 Task: Find connections with filter location Hyvinge with filter topic #DigitalMarketingwith filter profile language German with filter current company Vodafone Idea Limited with filter school Institute of Management, Nirma University with filter industry Outpatient Care Centers with filter service category Real Estate Appraisal with filter keywords title Meeting Planner
Action: Mouse moved to (270, 220)
Screenshot: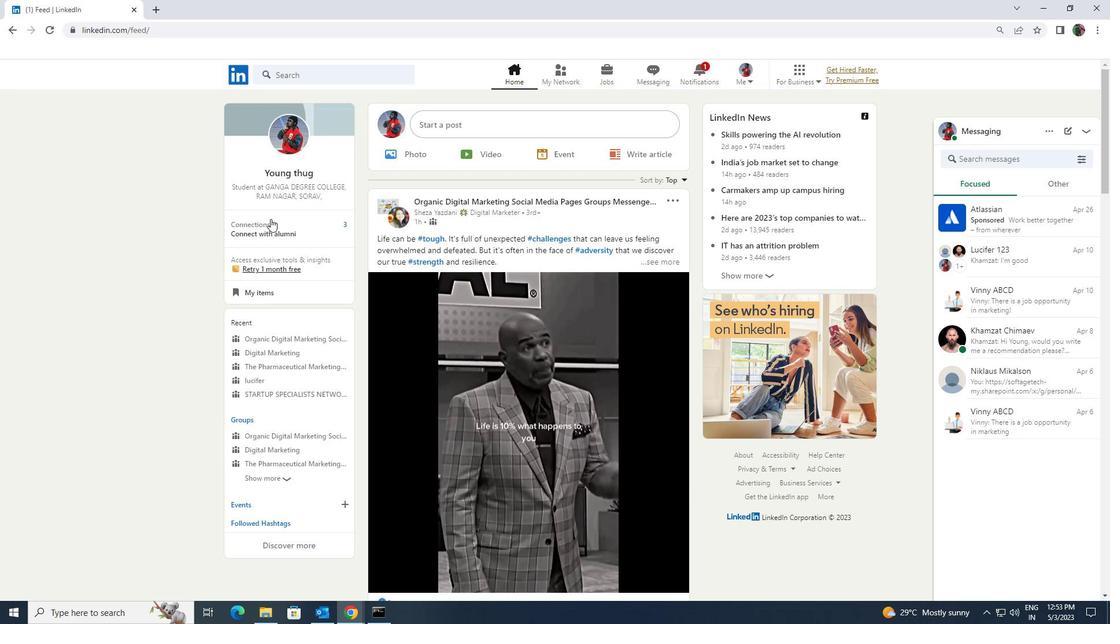 
Action: Mouse pressed left at (270, 220)
Screenshot: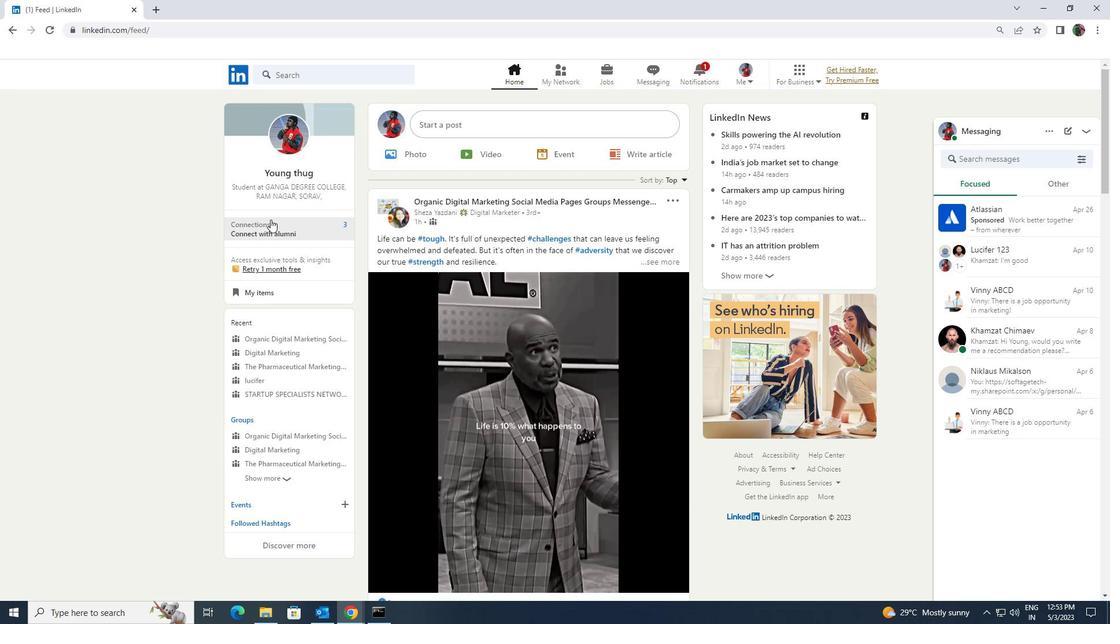 
Action: Mouse moved to (269, 139)
Screenshot: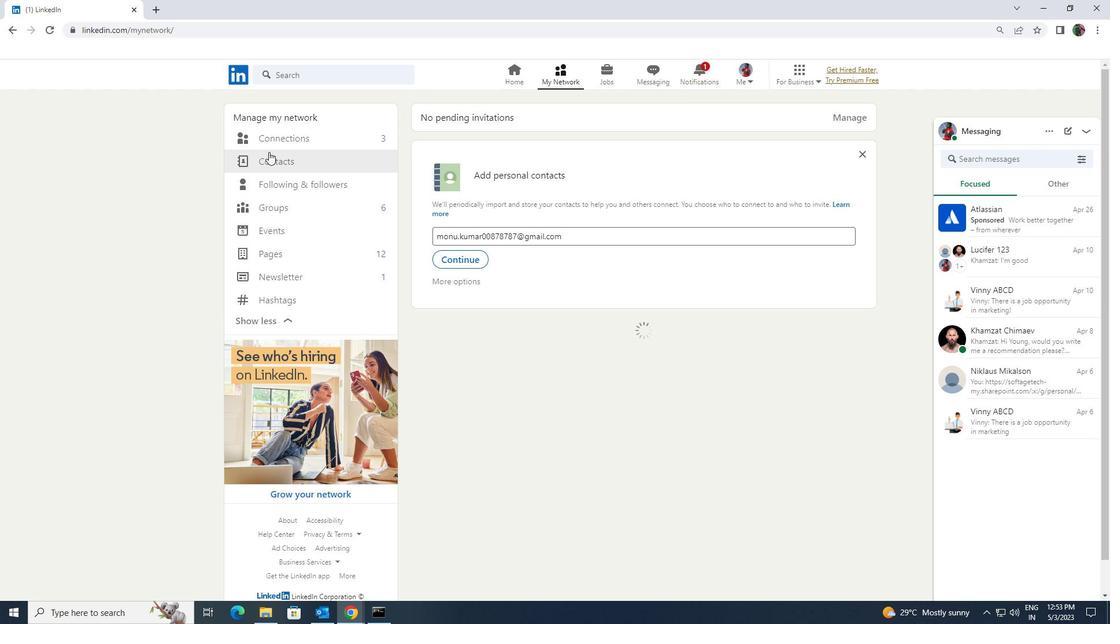 
Action: Mouse pressed left at (269, 139)
Screenshot: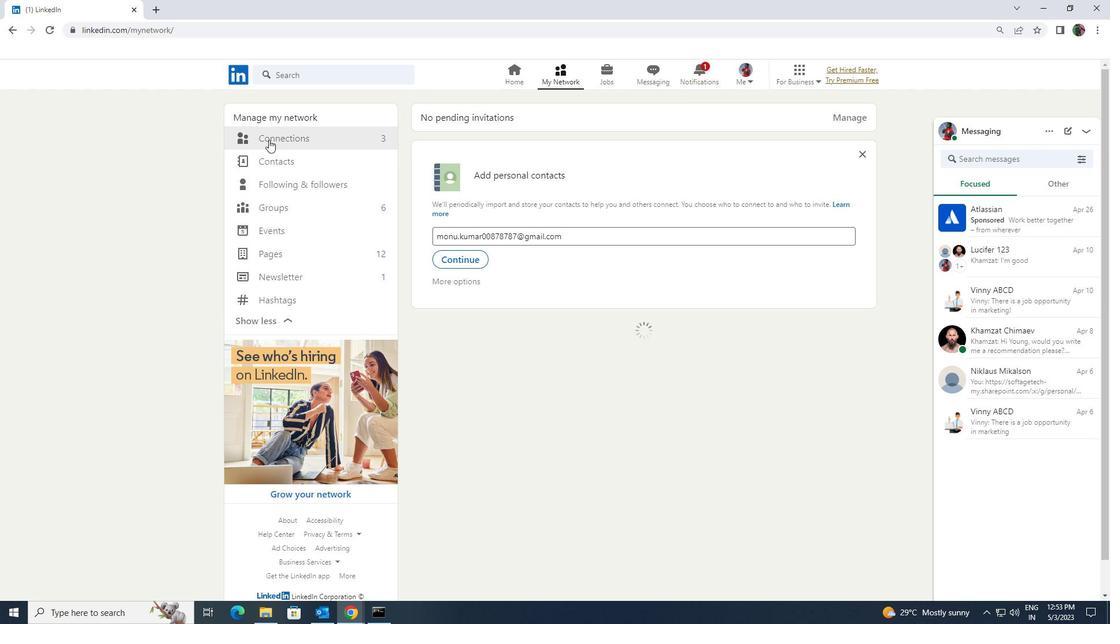 
Action: Mouse moved to (618, 139)
Screenshot: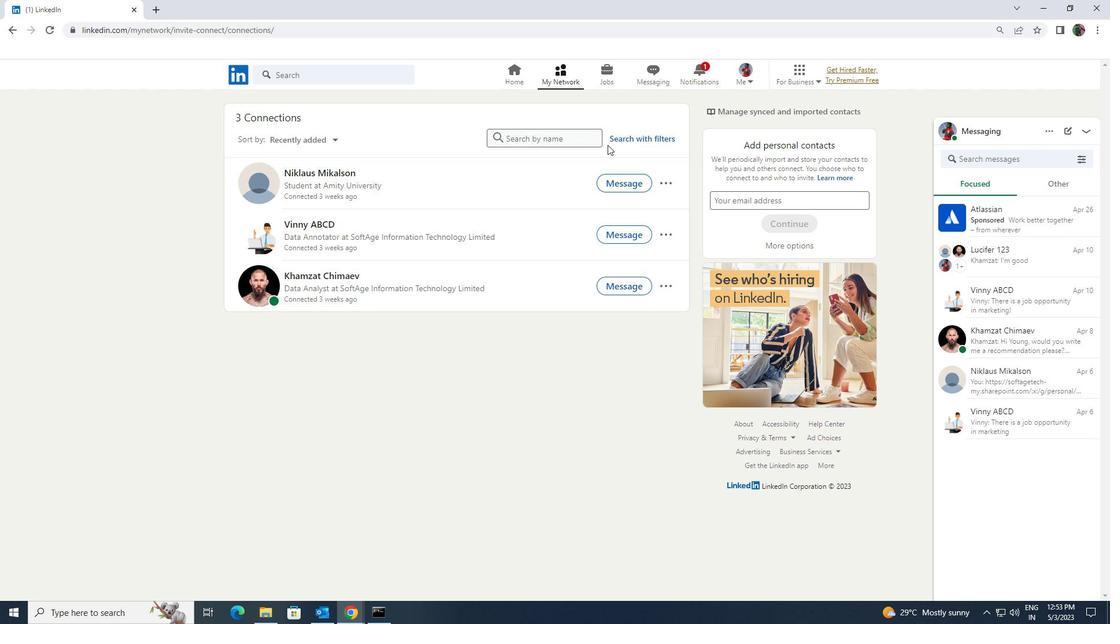 
Action: Mouse pressed left at (618, 139)
Screenshot: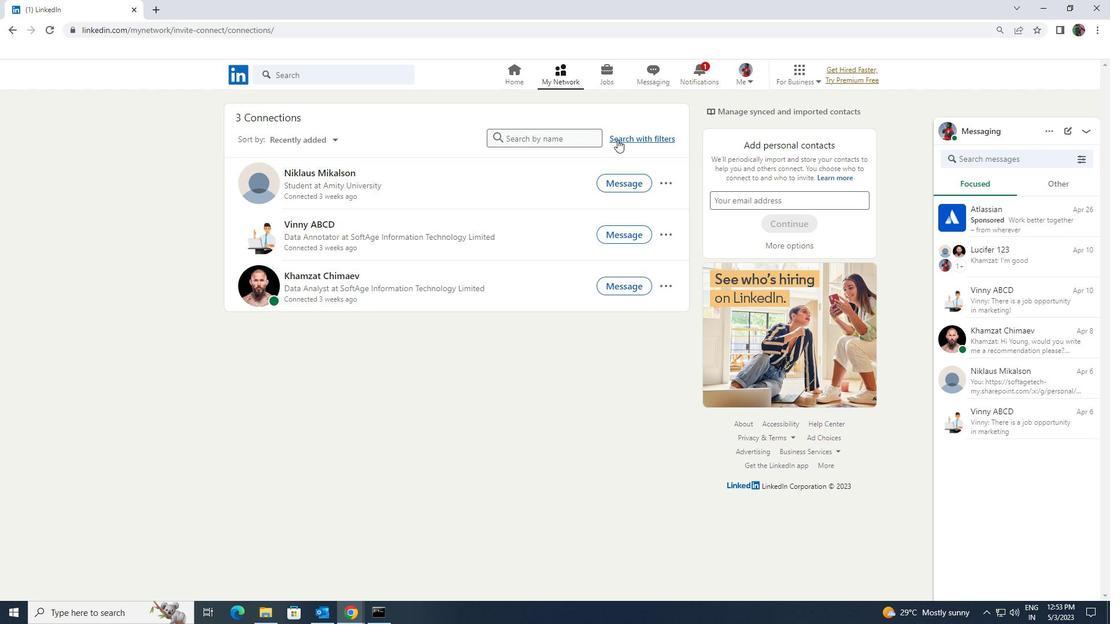 
Action: Mouse moved to (597, 108)
Screenshot: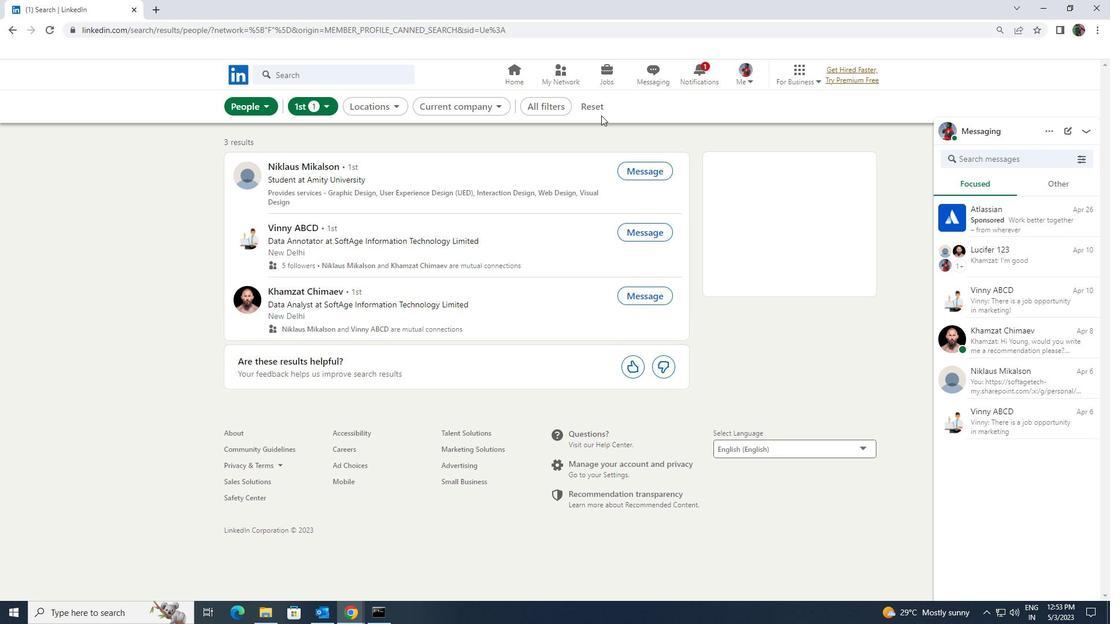 
Action: Mouse pressed left at (597, 108)
Screenshot: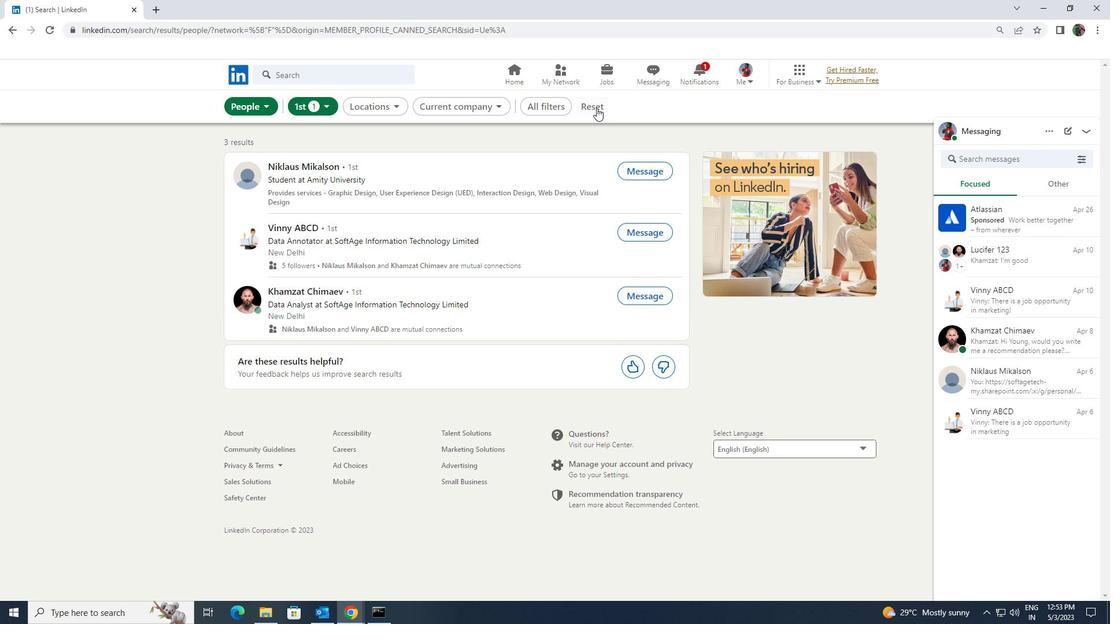 
Action: Mouse moved to (586, 108)
Screenshot: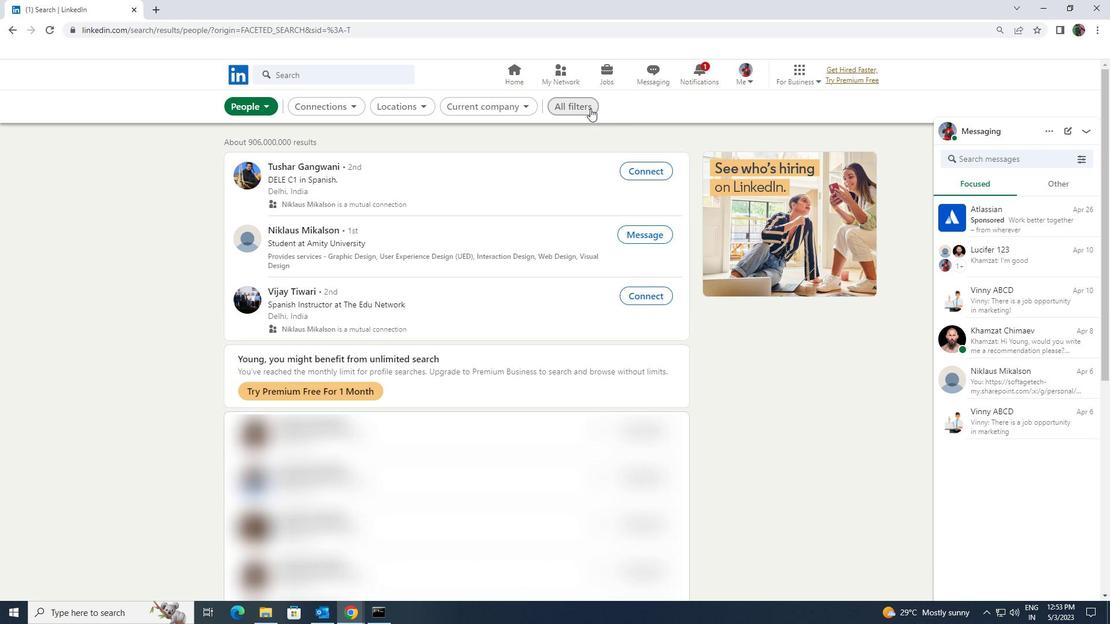 
Action: Mouse pressed left at (586, 108)
Screenshot: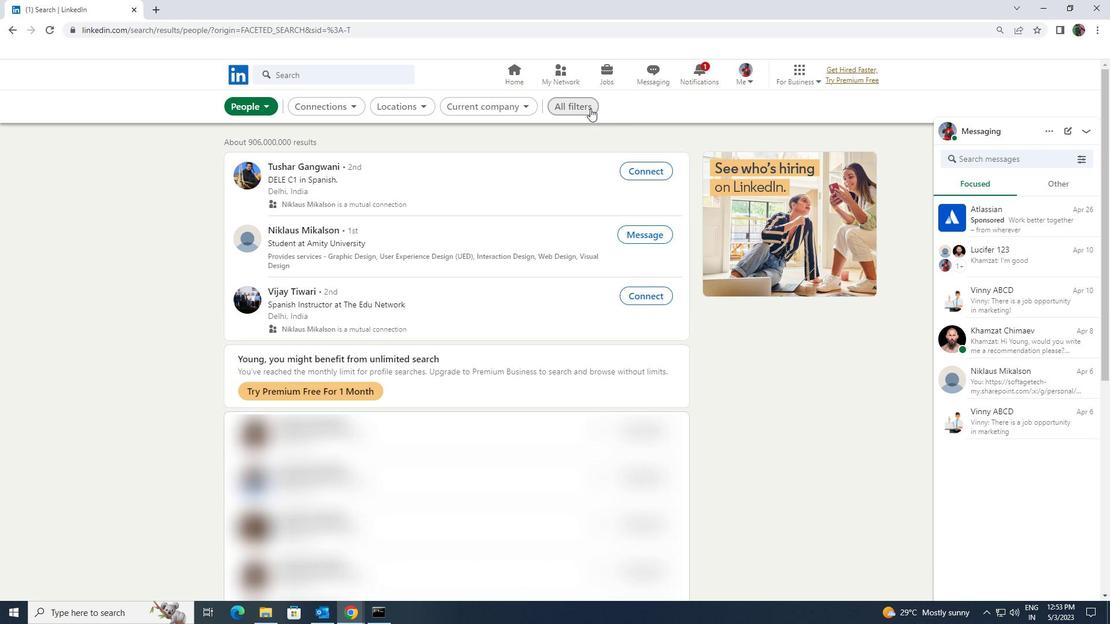 
Action: Mouse moved to (969, 448)
Screenshot: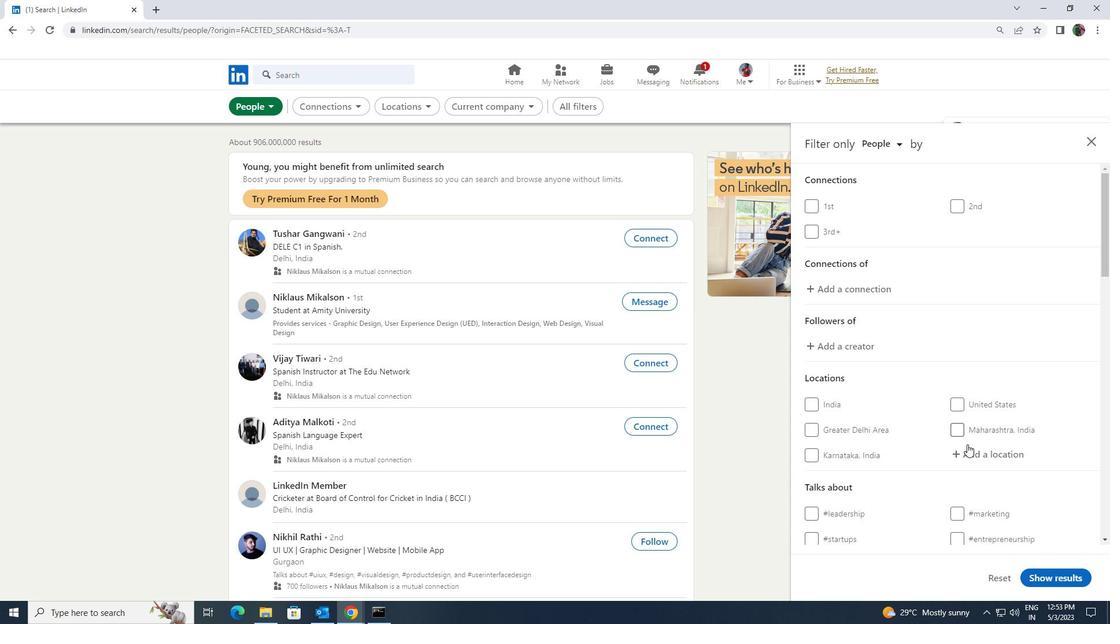 
Action: Mouse pressed left at (969, 448)
Screenshot: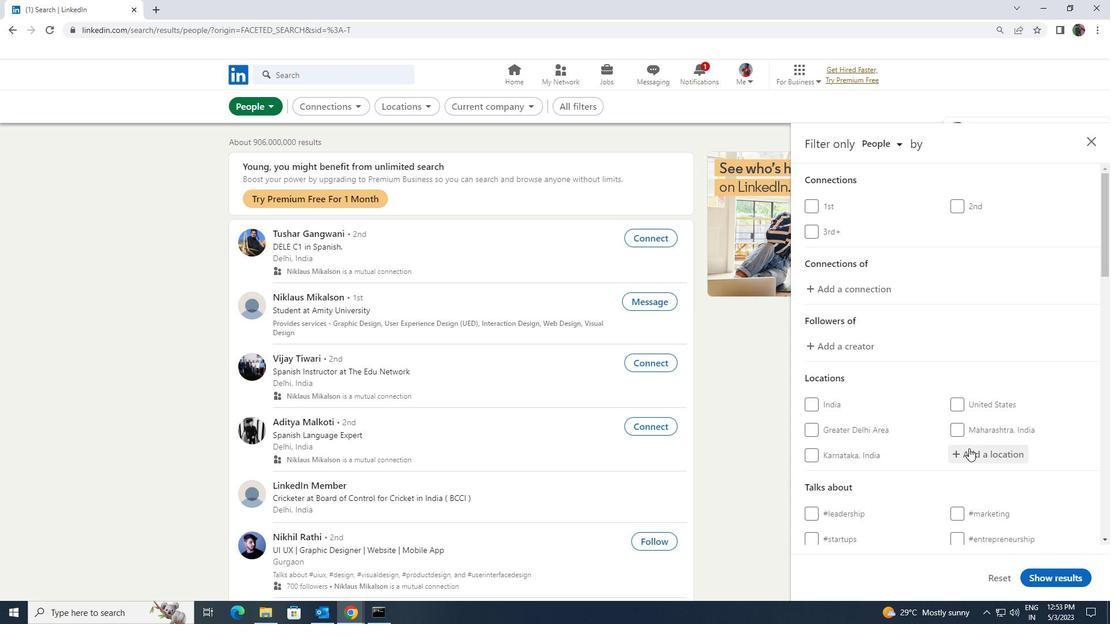 
Action: Key pressed <Key.shift>HYVIN
Screenshot: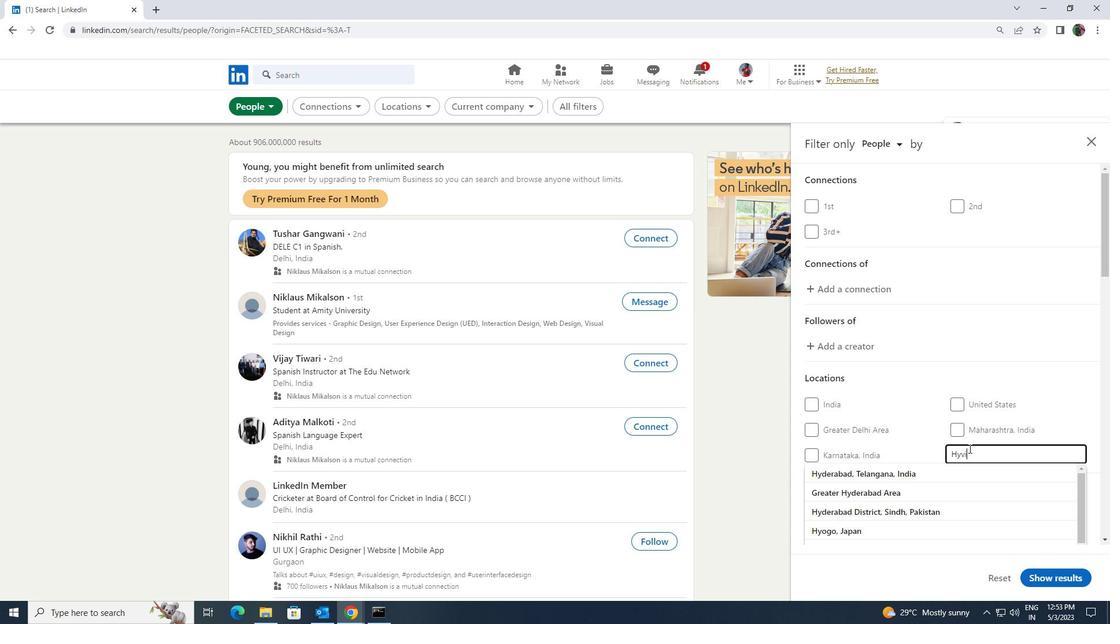 
Action: Mouse moved to (956, 451)
Screenshot: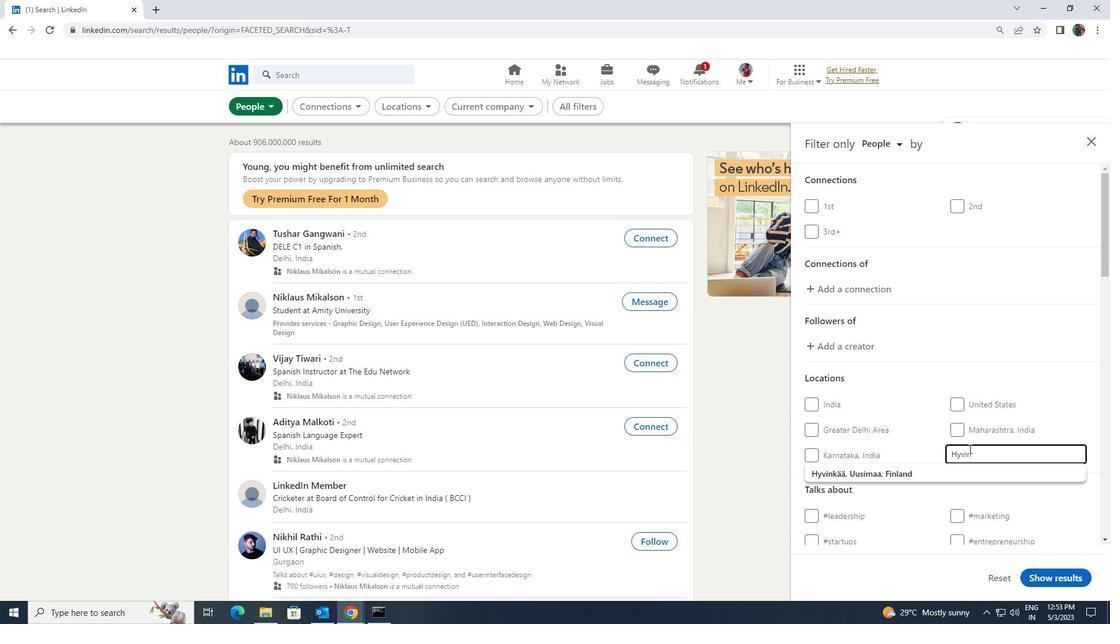 
Action: Key pressed G
Screenshot: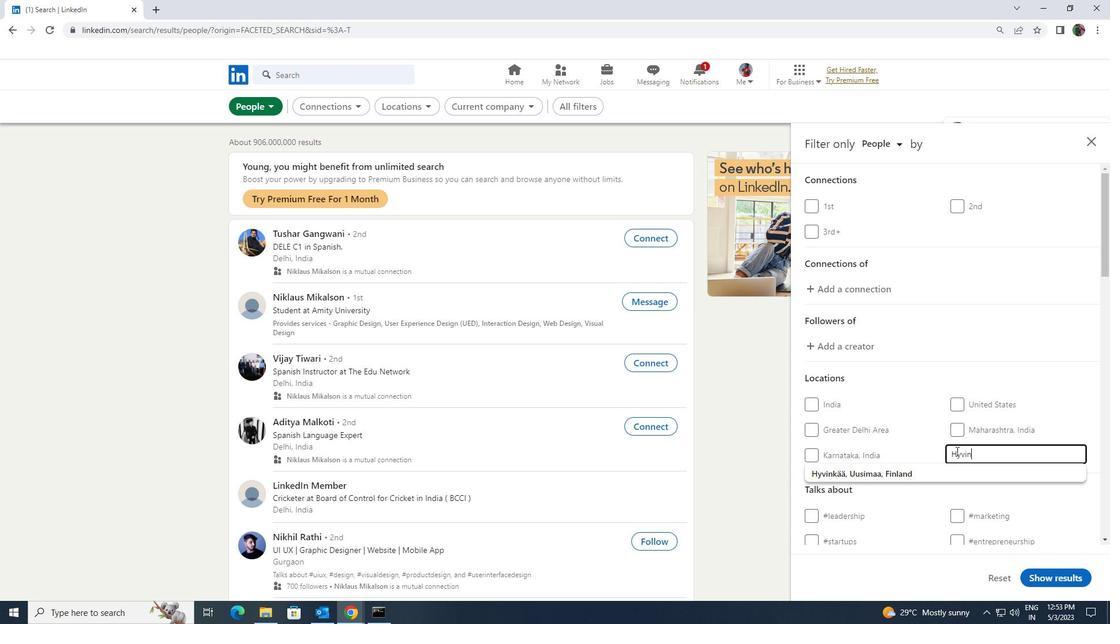 
Action: Mouse moved to (951, 465)
Screenshot: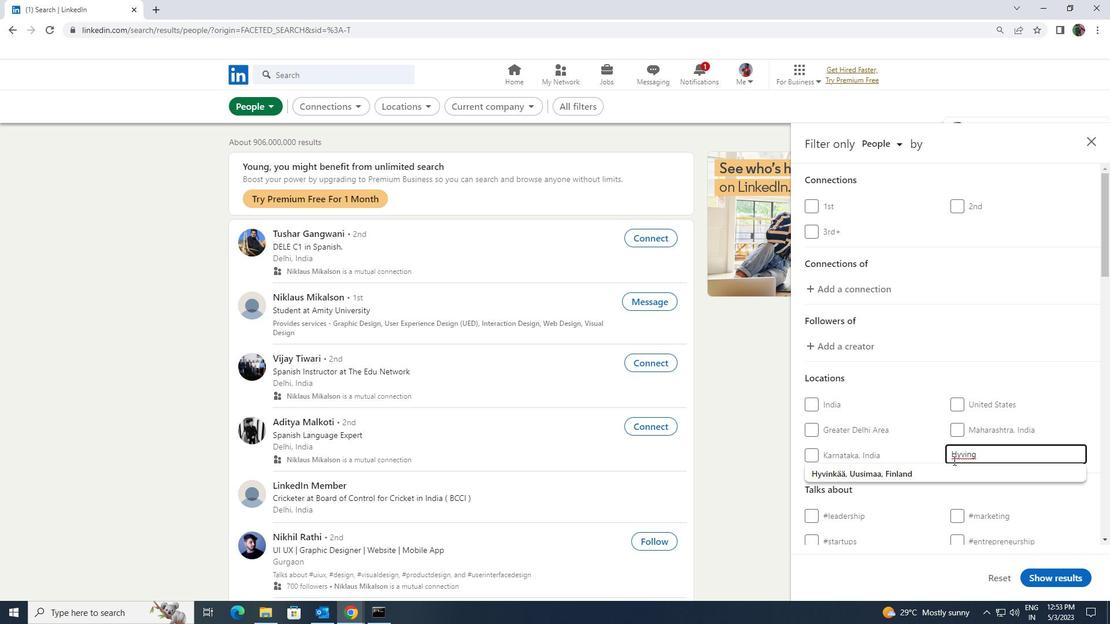 
Action: Mouse pressed left at (951, 465)
Screenshot: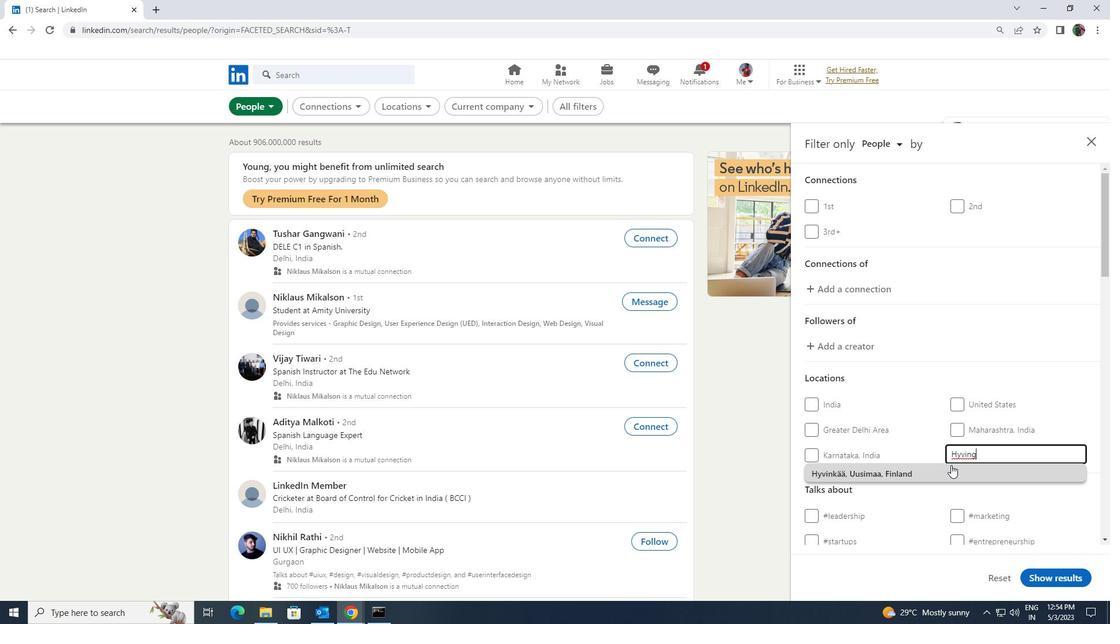 
Action: Mouse scrolled (951, 465) with delta (0, 0)
Screenshot: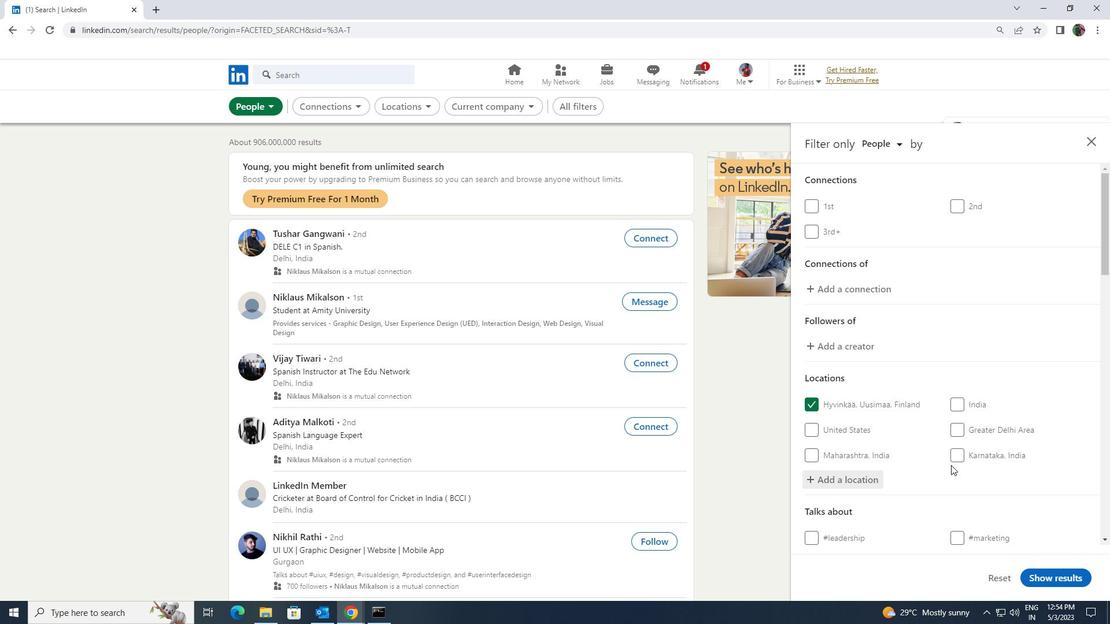 
Action: Mouse moved to (951, 465)
Screenshot: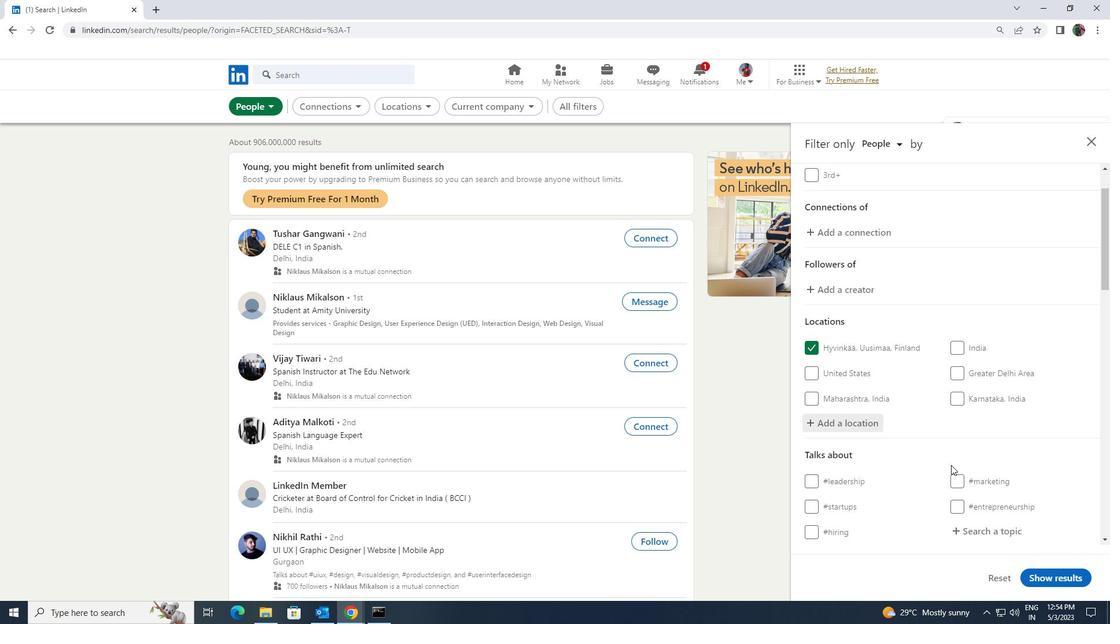
Action: Mouse scrolled (951, 465) with delta (0, 0)
Screenshot: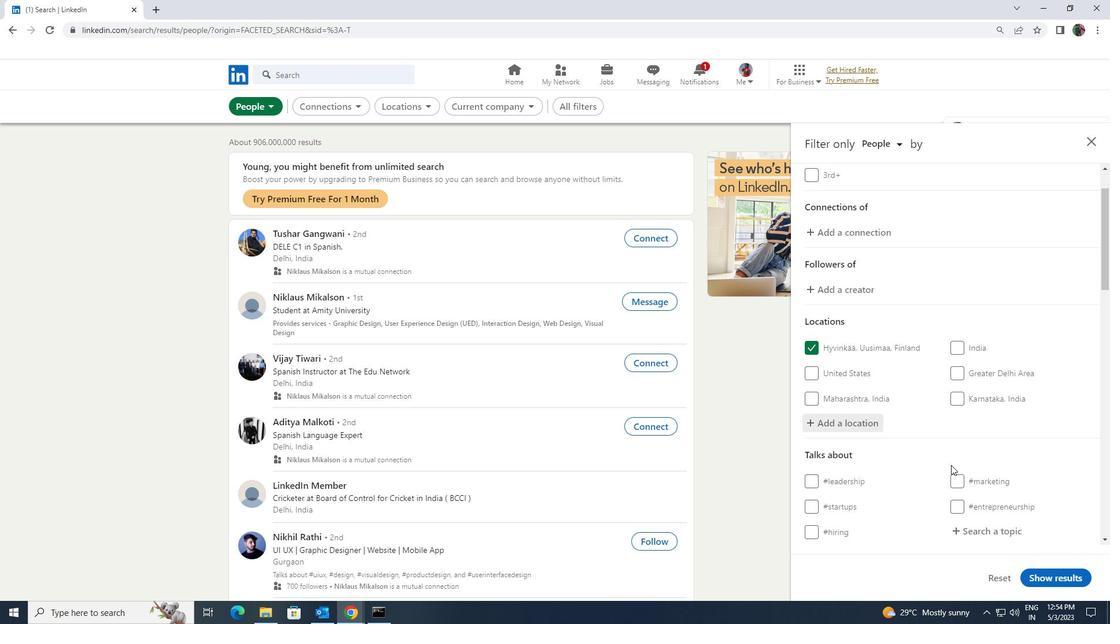 
Action: Mouse moved to (950, 466)
Screenshot: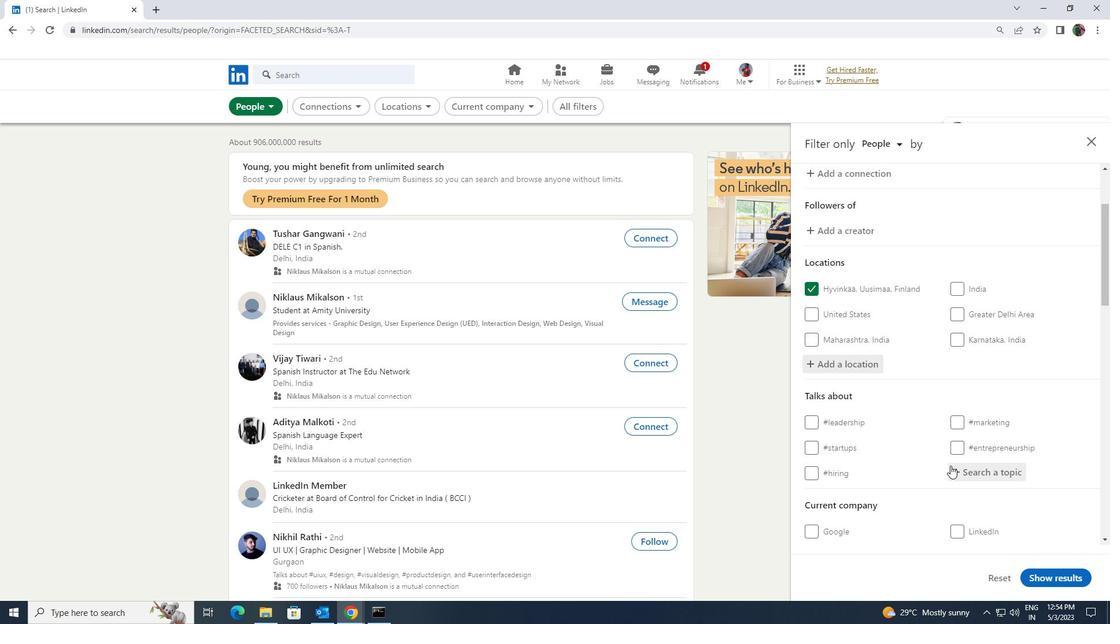 
Action: Mouse pressed left at (950, 466)
Screenshot: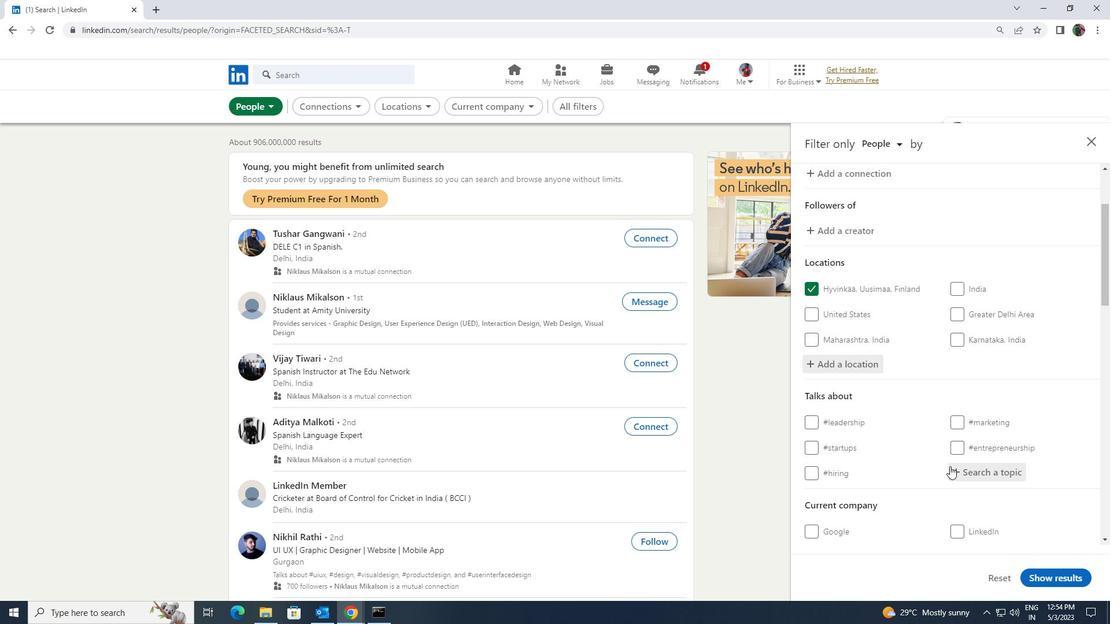 
Action: Key pressed <Key.shift><Key.shift><Key.shift>DIGITAL<Key.space><Key.backspace>MARK
Screenshot: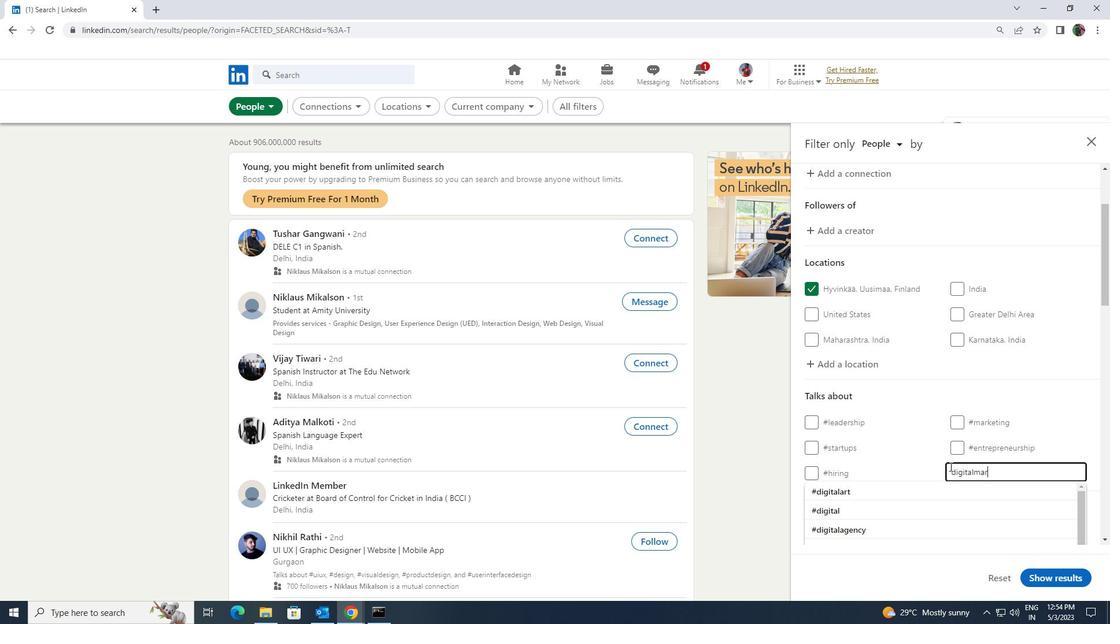 
Action: Mouse moved to (938, 496)
Screenshot: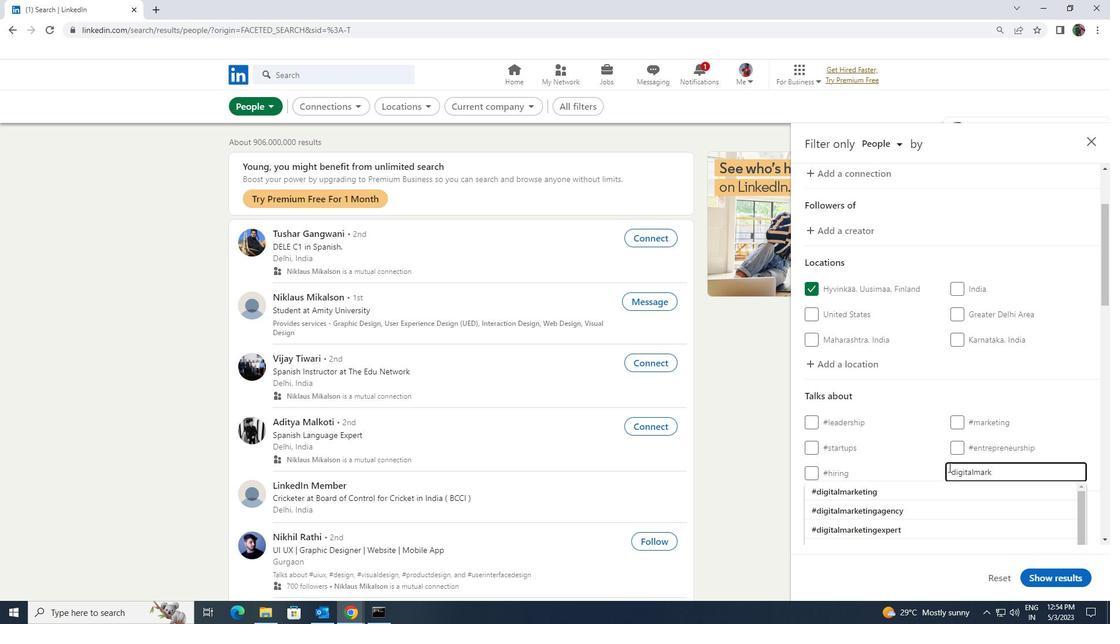 
Action: Mouse pressed left at (938, 496)
Screenshot: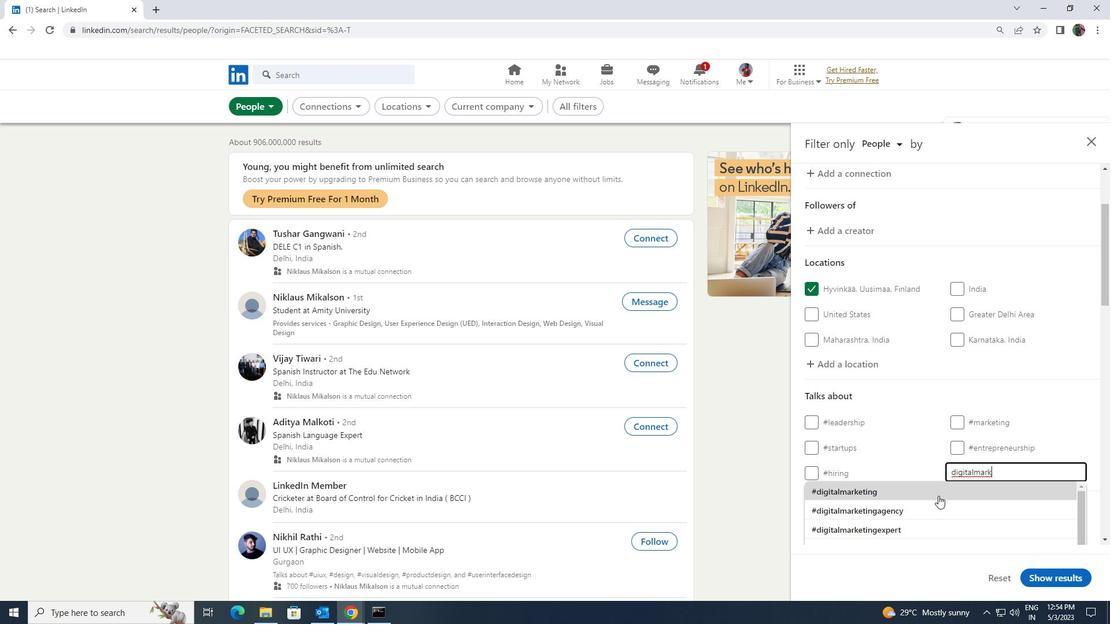 
Action: Mouse scrolled (938, 495) with delta (0, 0)
Screenshot: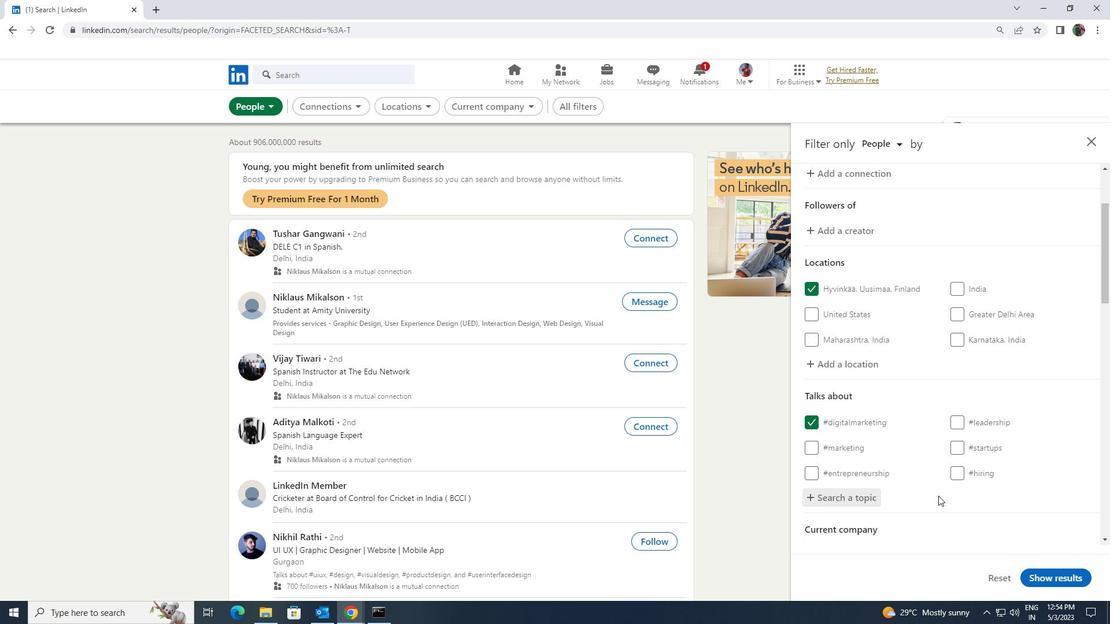 
Action: Mouse scrolled (938, 495) with delta (0, 0)
Screenshot: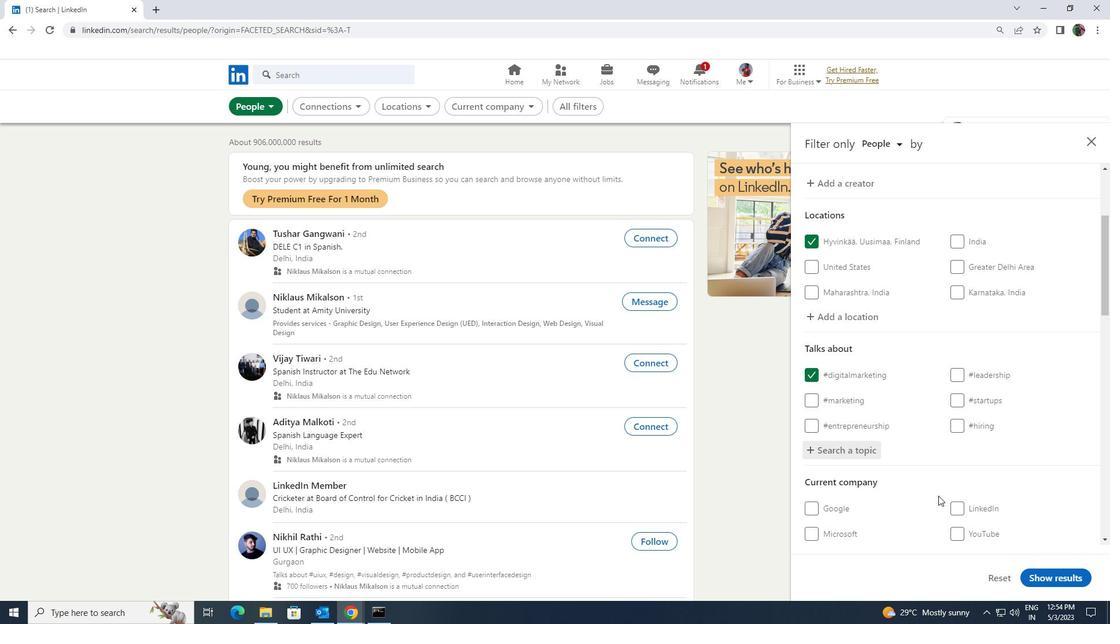 
Action: Mouse scrolled (938, 495) with delta (0, 0)
Screenshot: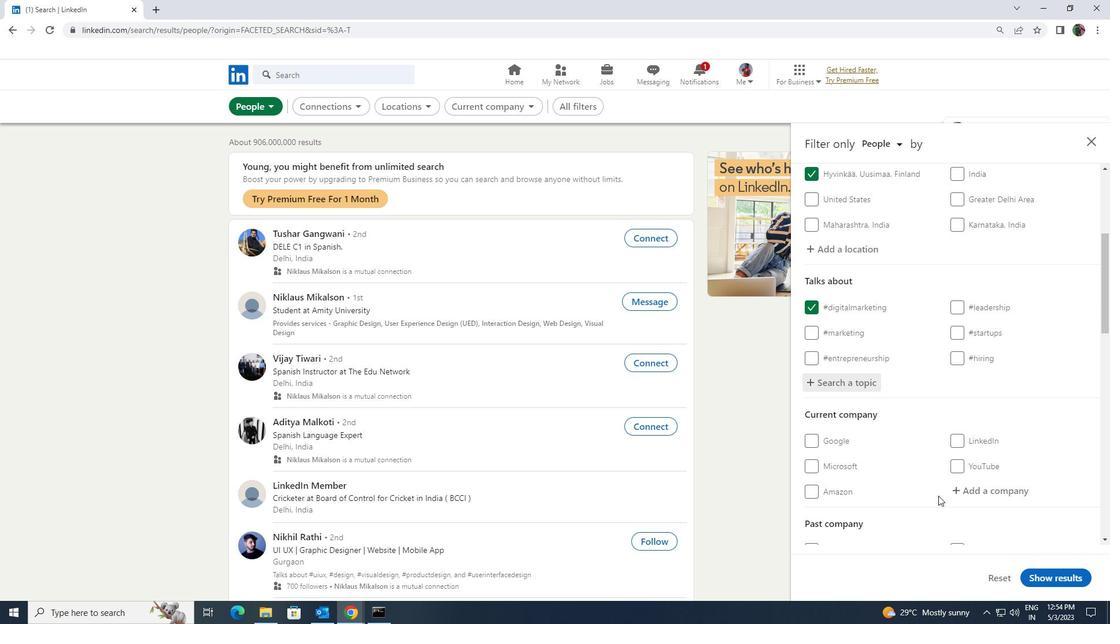 
Action: Mouse scrolled (938, 495) with delta (0, 0)
Screenshot: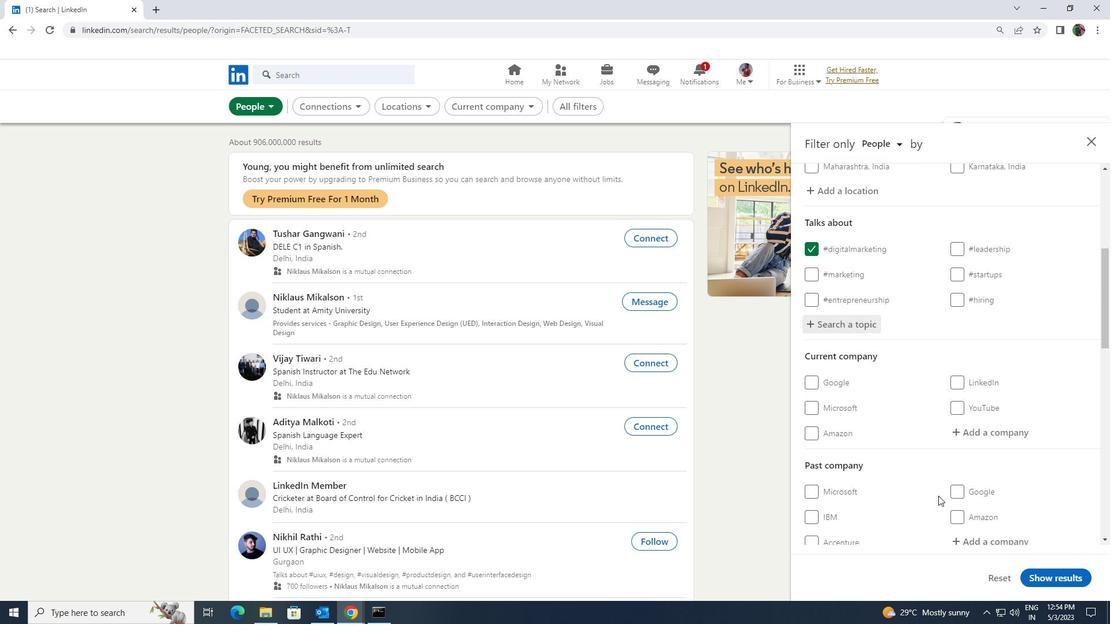 
Action: Mouse scrolled (938, 495) with delta (0, 0)
Screenshot: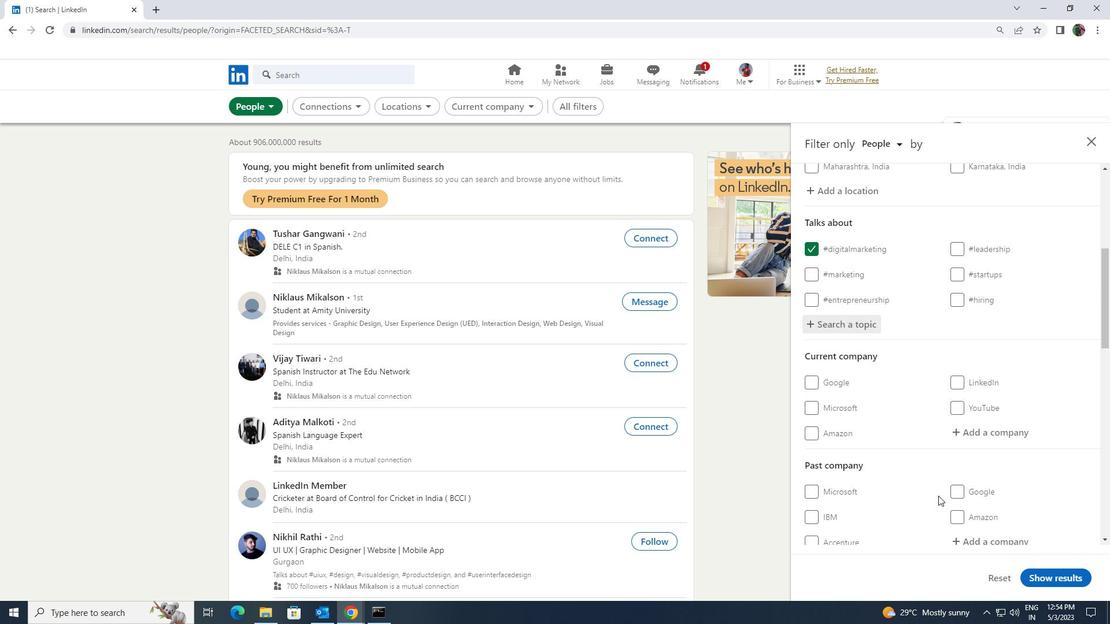 
Action: Mouse scrolled (938, 495) with delta (0, 0)
Screenshot: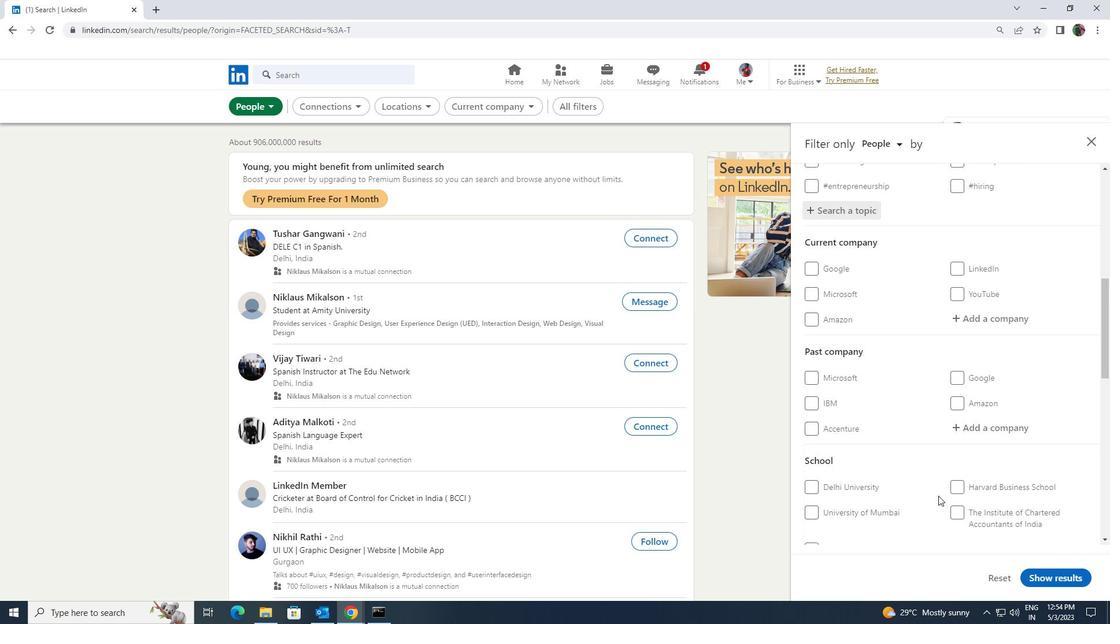 
Action: Mouse scrolled (938, 495) with delta (0, 0)
Screenshot: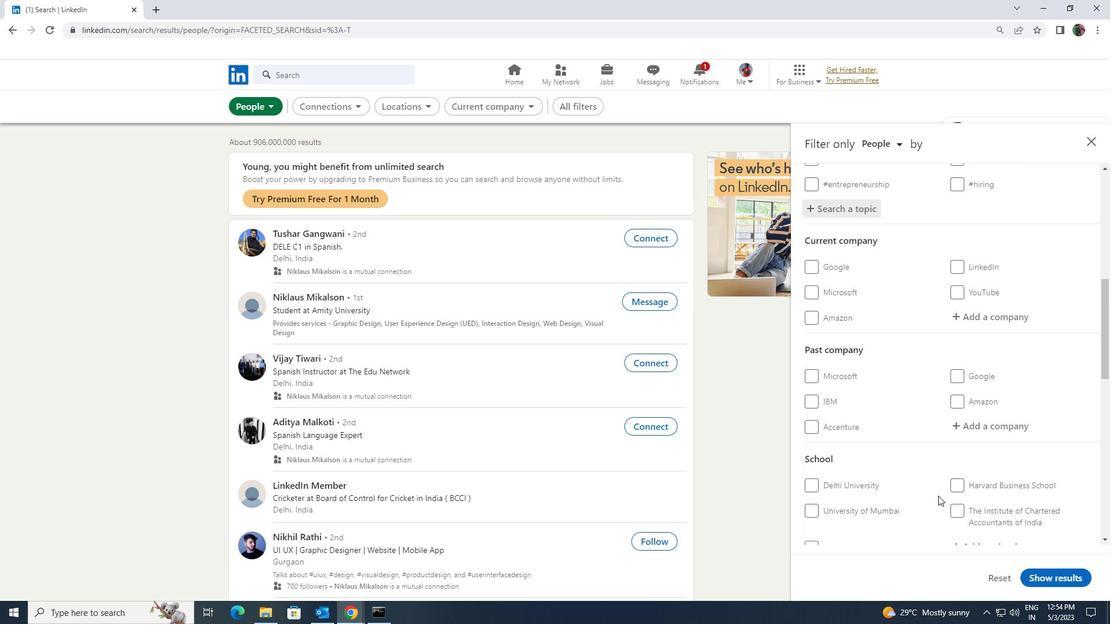 
Action: Mouse scrolled (938, 495) with delta (0, 0)
Screenshot: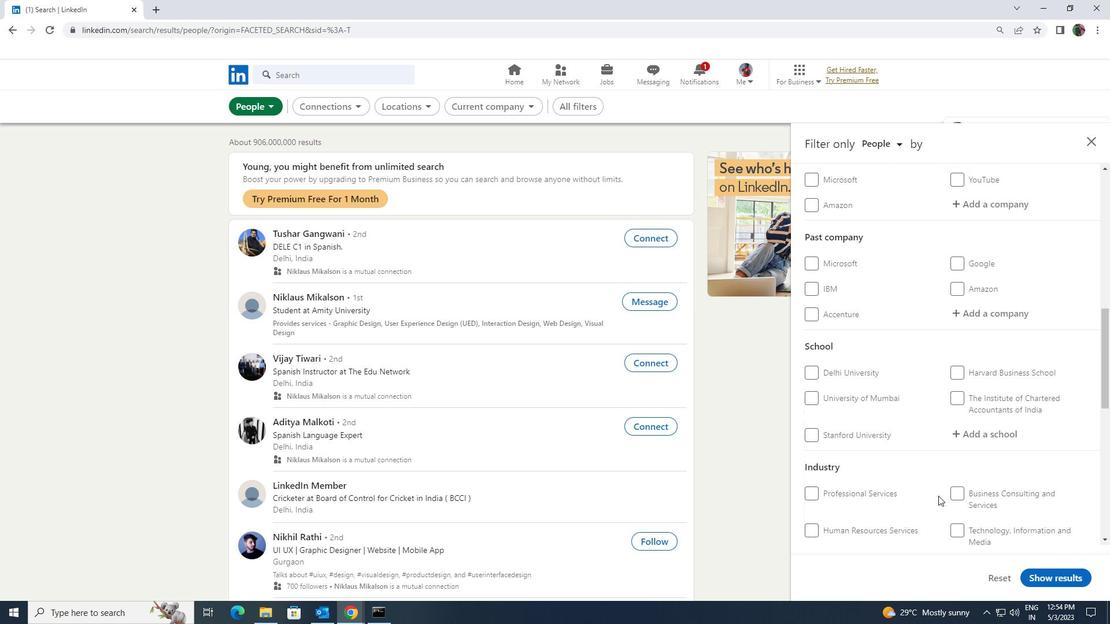 
Action: Mouse scrolled (938, 495) with delta (0, 0)
Screenshot: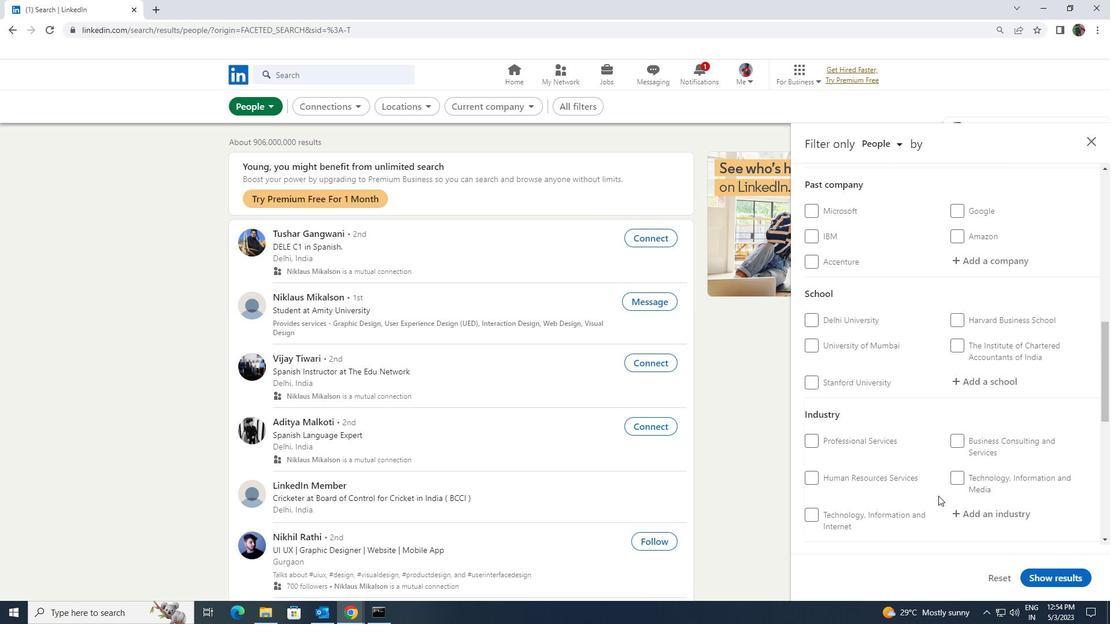 
Action: Mouse scrolled (938, 495) with delta (0, 0)
Screenshot: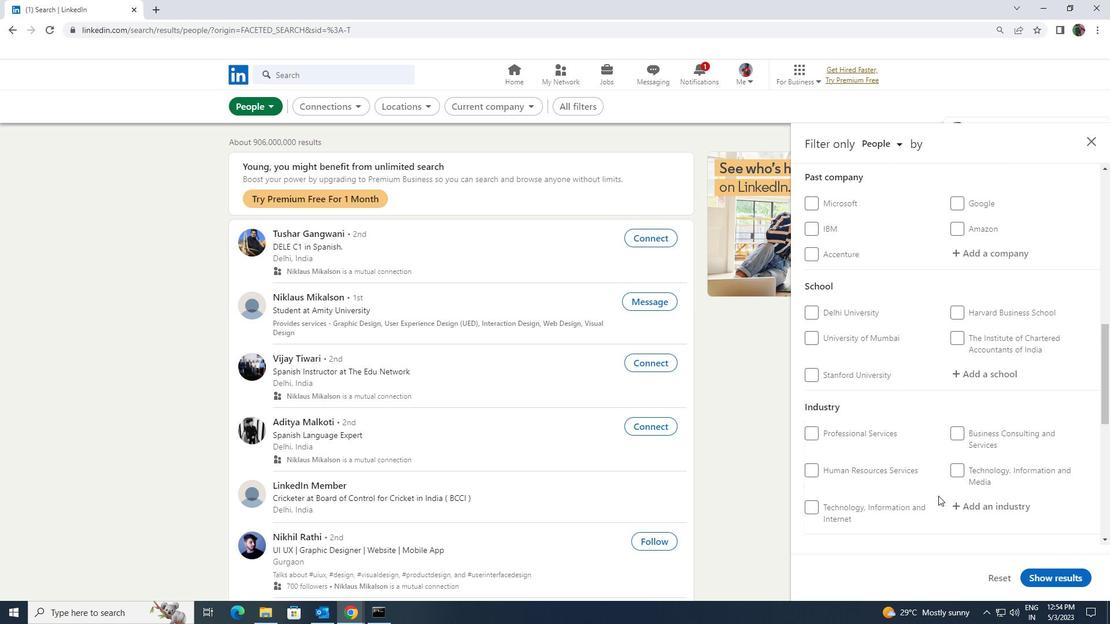 
Action: Mouse scrolled (938, 495) with delta (0, 0)
Screenshot: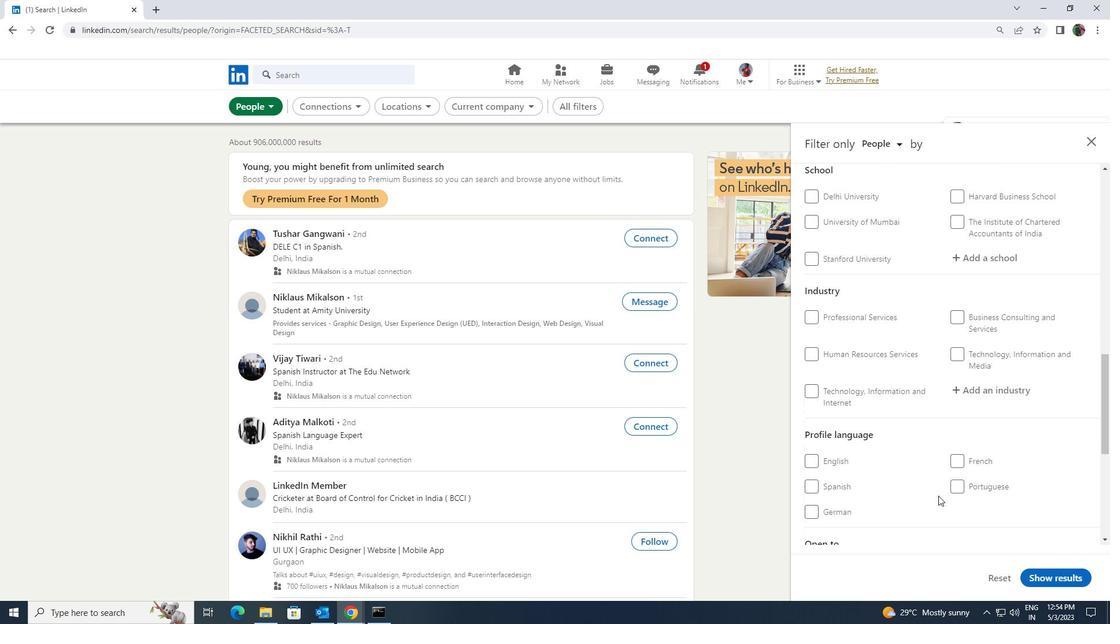 
Action: Mouse moved to (812, 446)
Screenshot: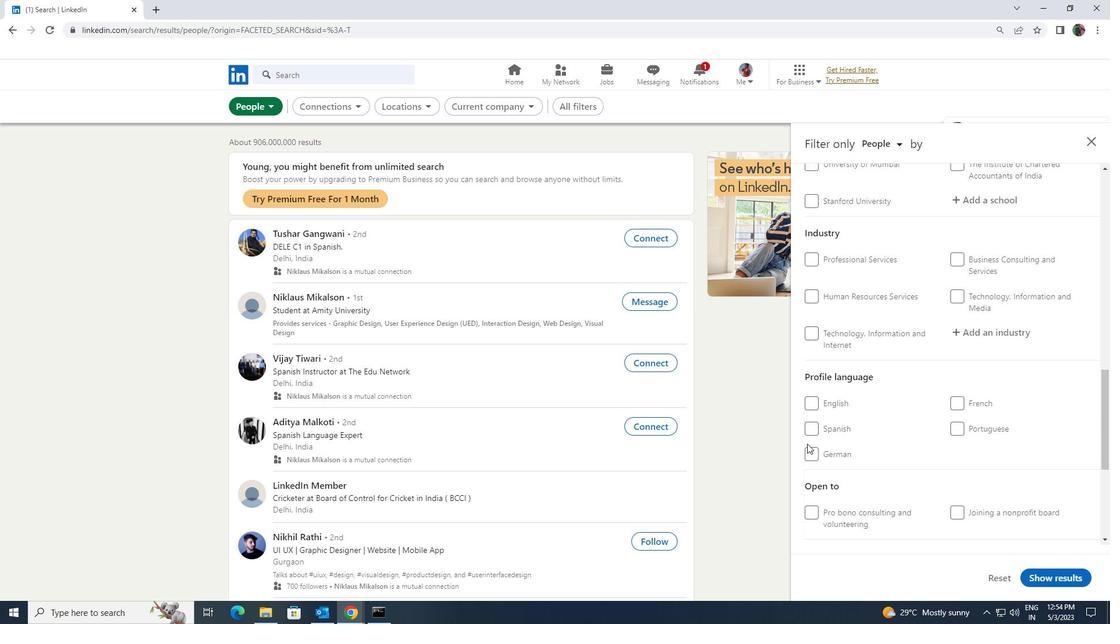
Action: Mouse pressed left at (812, 446)
Screenshot: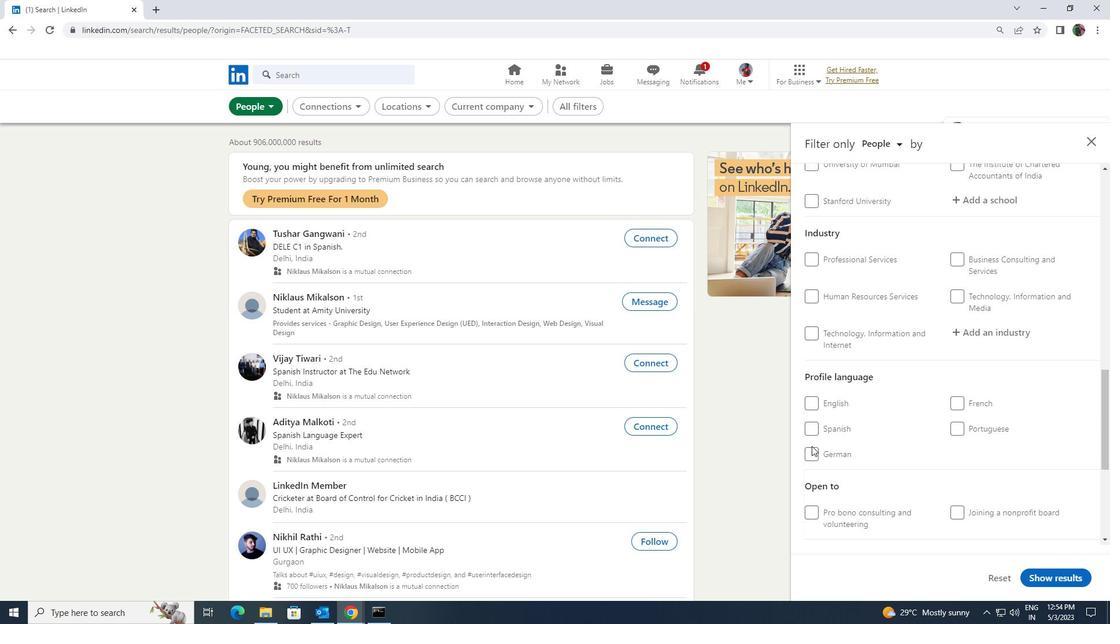 
Action: Mouse moved to (815, 454)
Screenshot: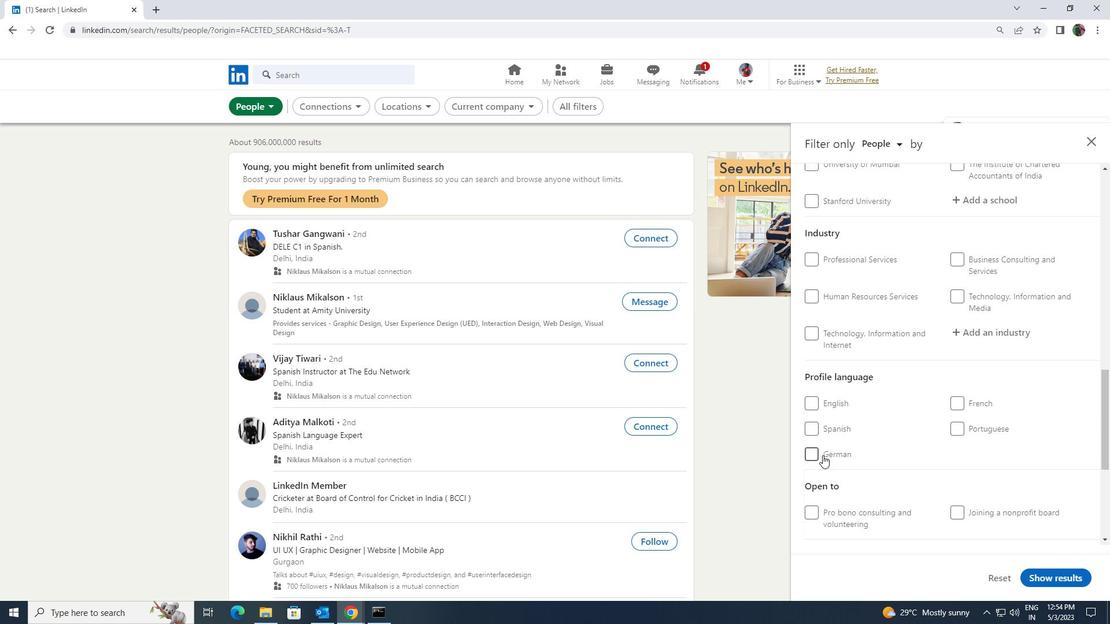 
Action: Mouse pressed left at (815, 454)
Screenshot: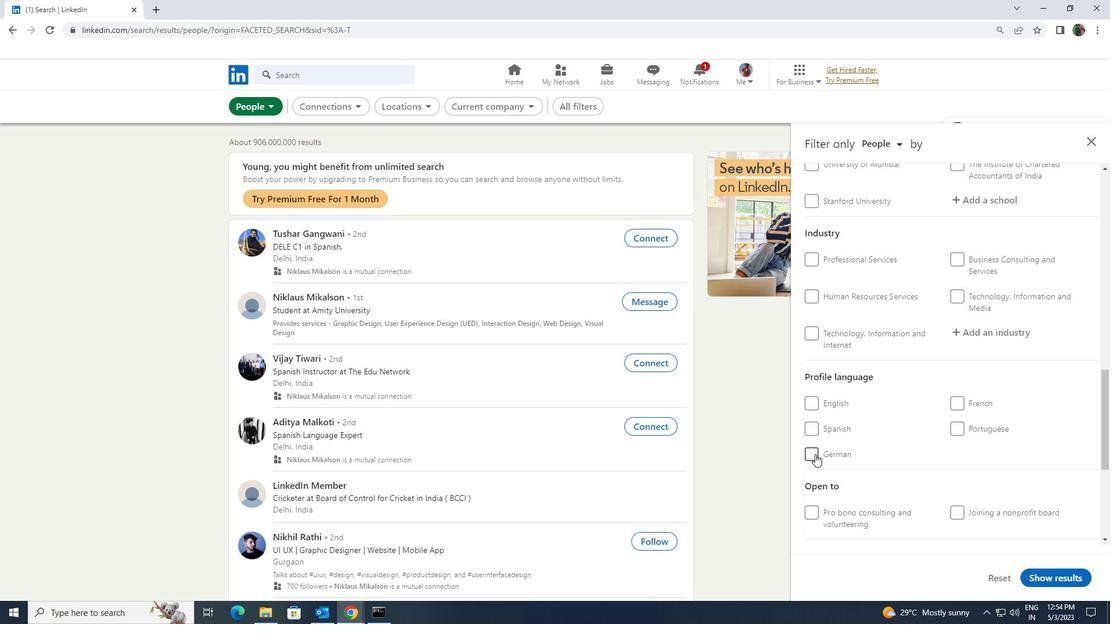 
Action: Mouse moved to (870, 454)
Screenshot: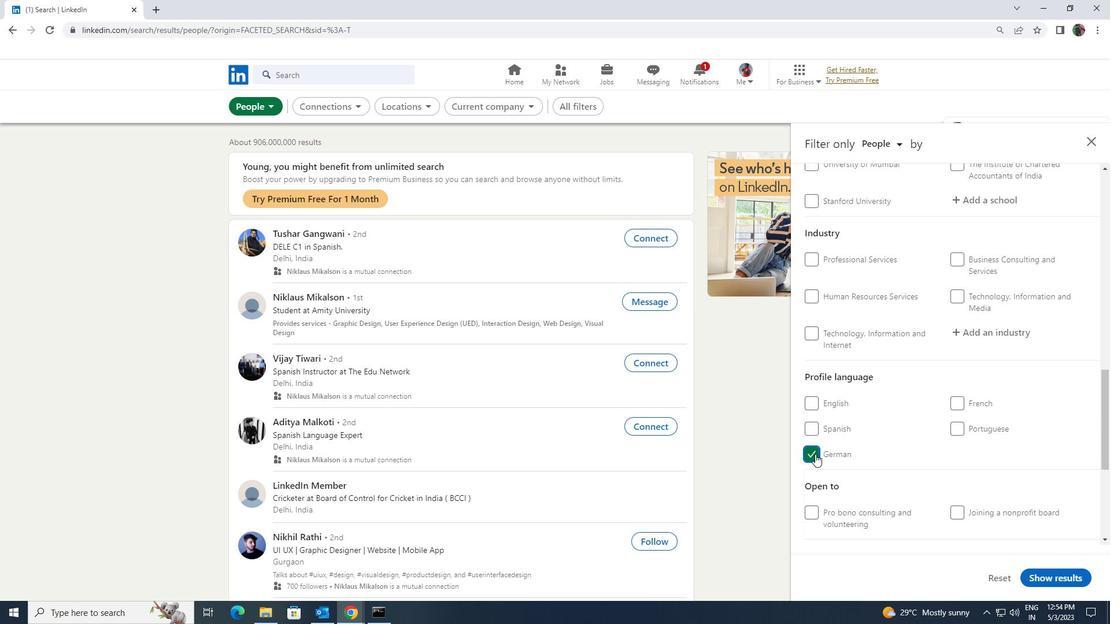 
Action: Mouse scrolled (870, 455) with delta (0, 0)
Screenshot: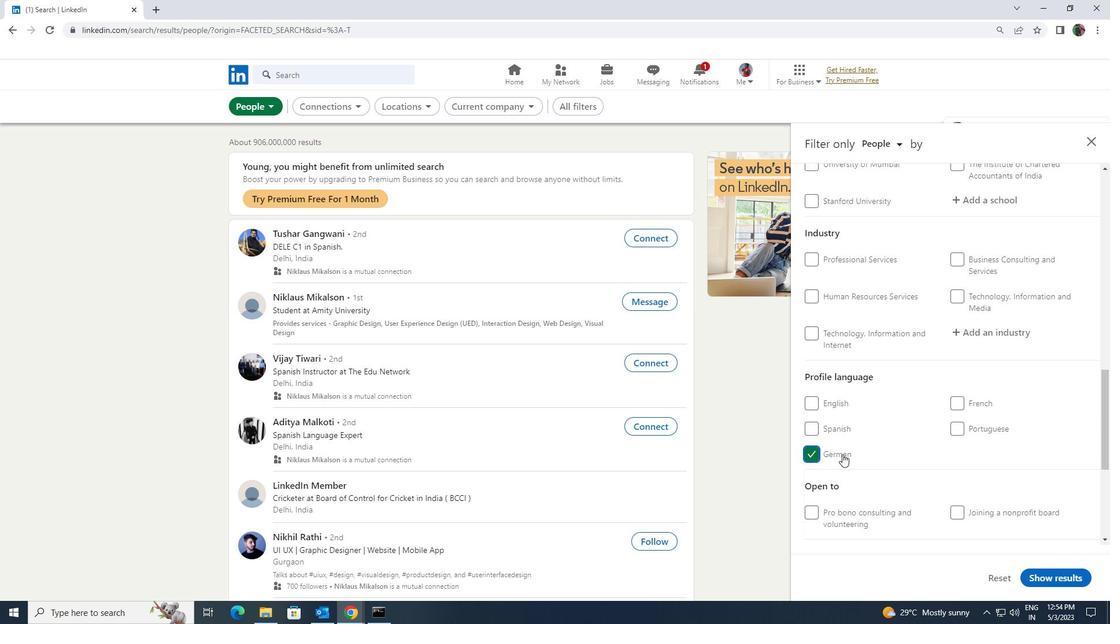 
Action: Mouse scrolled (870, 455) with delta (0, 0)
Screenshot: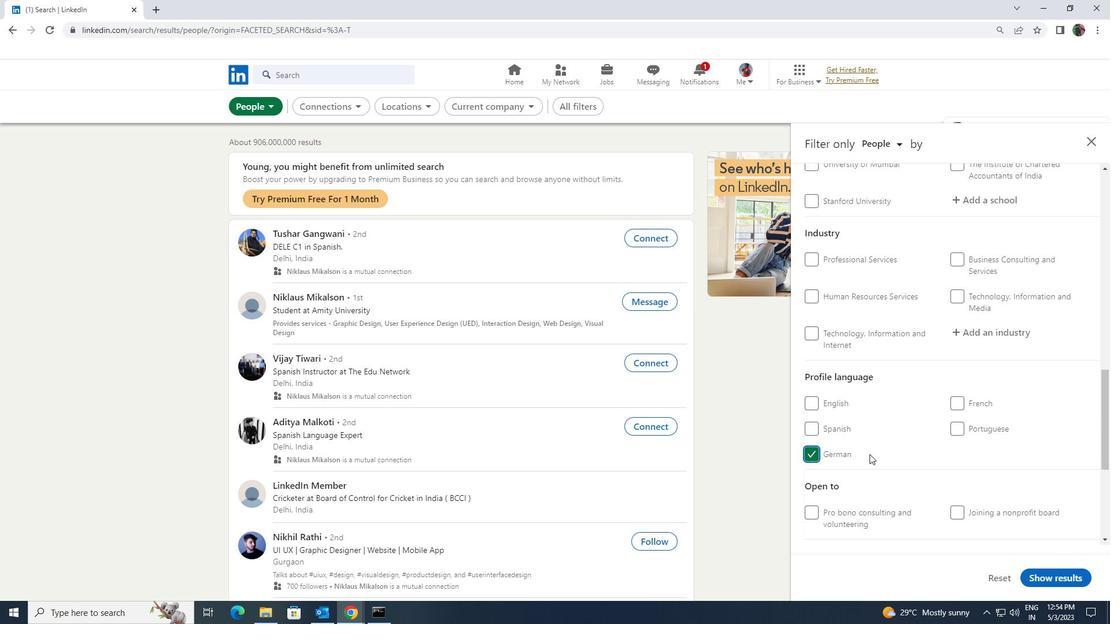 
Action: Mouse moved to (870, 454)
Screenshot: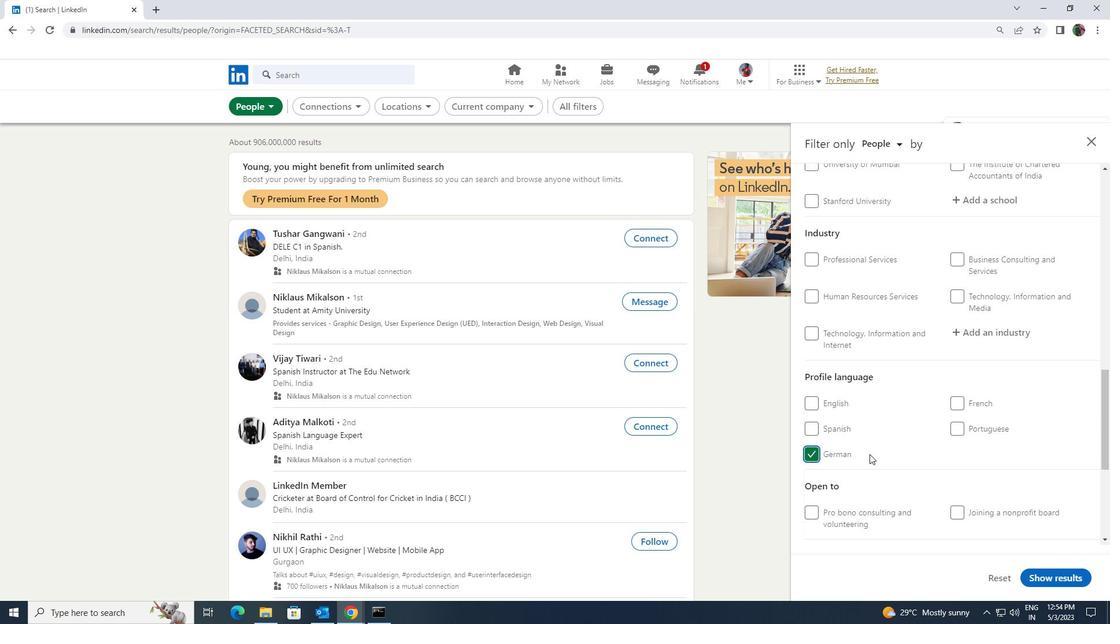 
Action: Mouse scrolled (870, 455) with delta (0, 0)
Screenshot: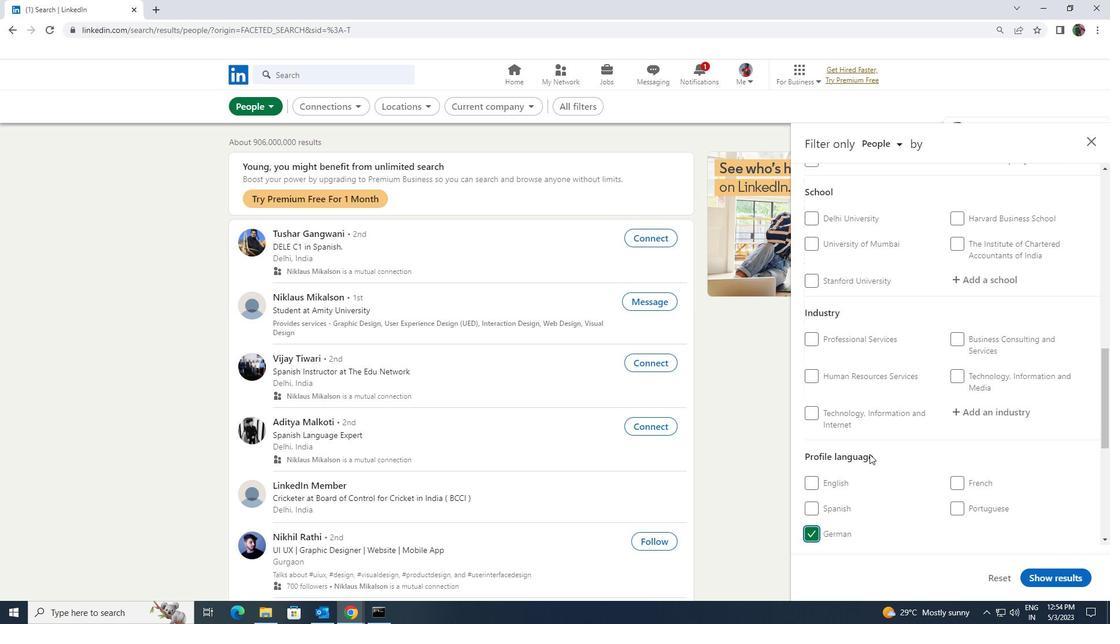 
Action: Mouse scrolled (870, 455) with delta (0, 0)
Screenshot: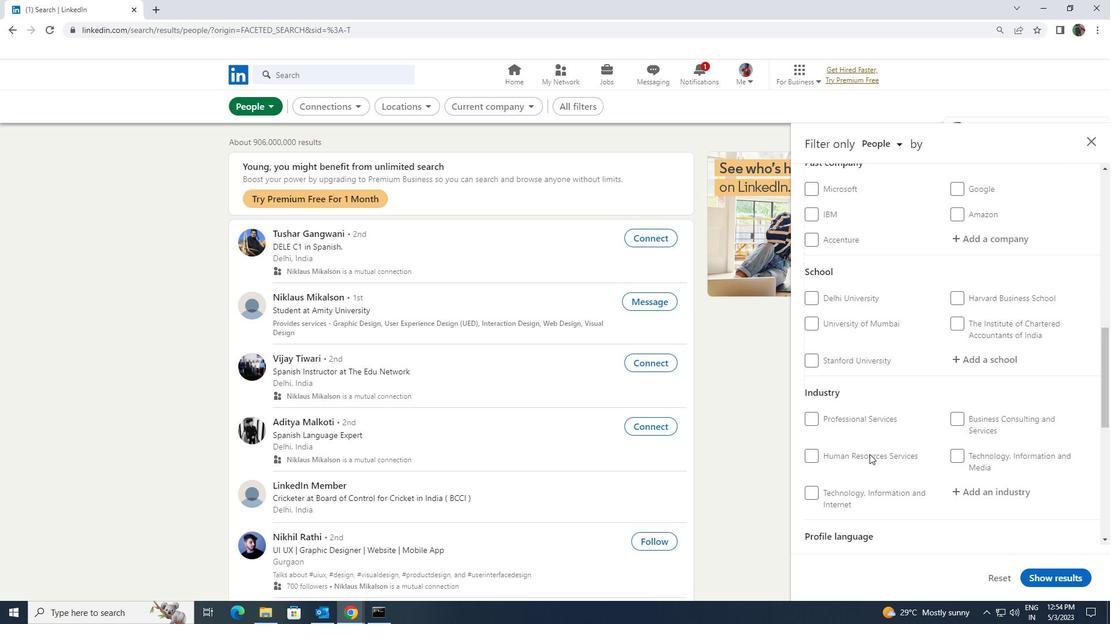 
Action: Mouse scrolled (870, 455) with delta (0, 0)
Screenshot: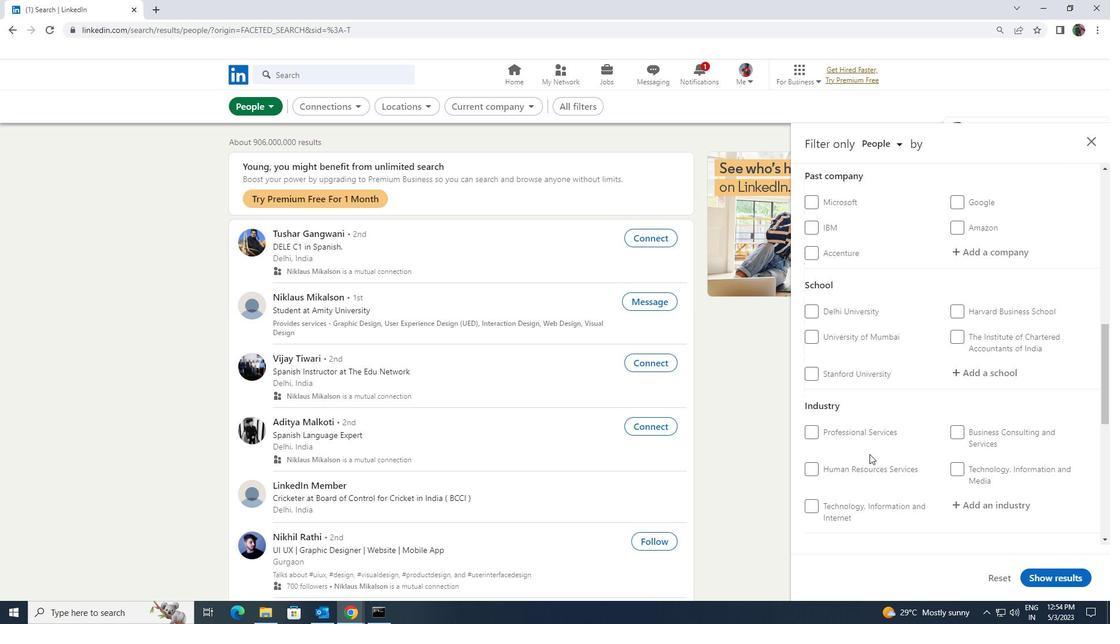
Action: Mouse scrolled (870, 455) with delta (0, 0)
Screenshot: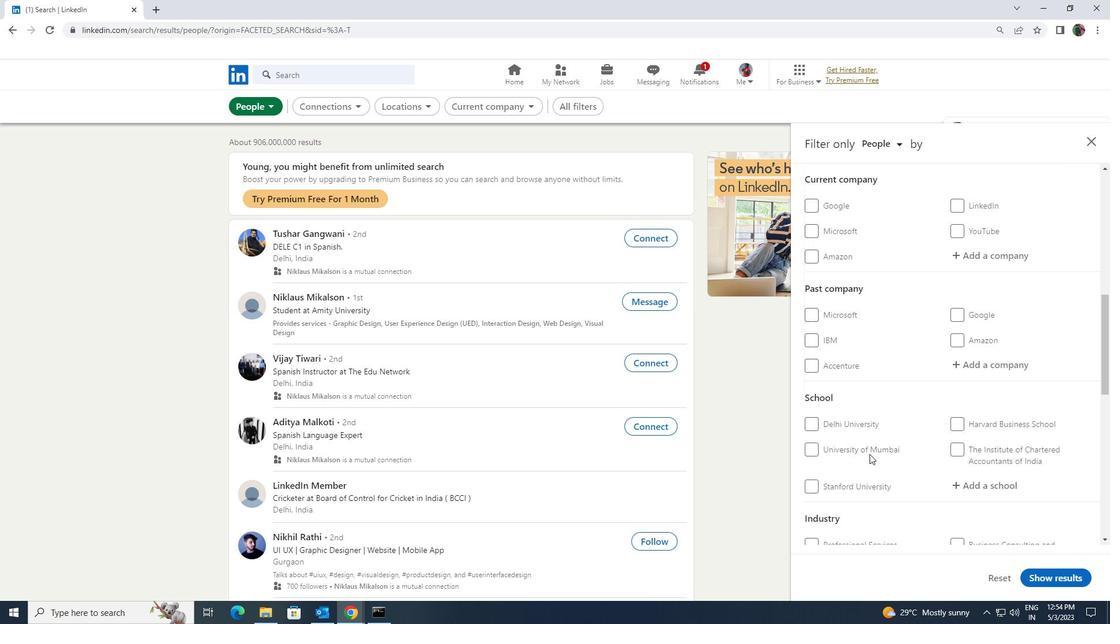 
Action: Mouse scrolled (870, 455) with delta (0, 0)
Screenshot: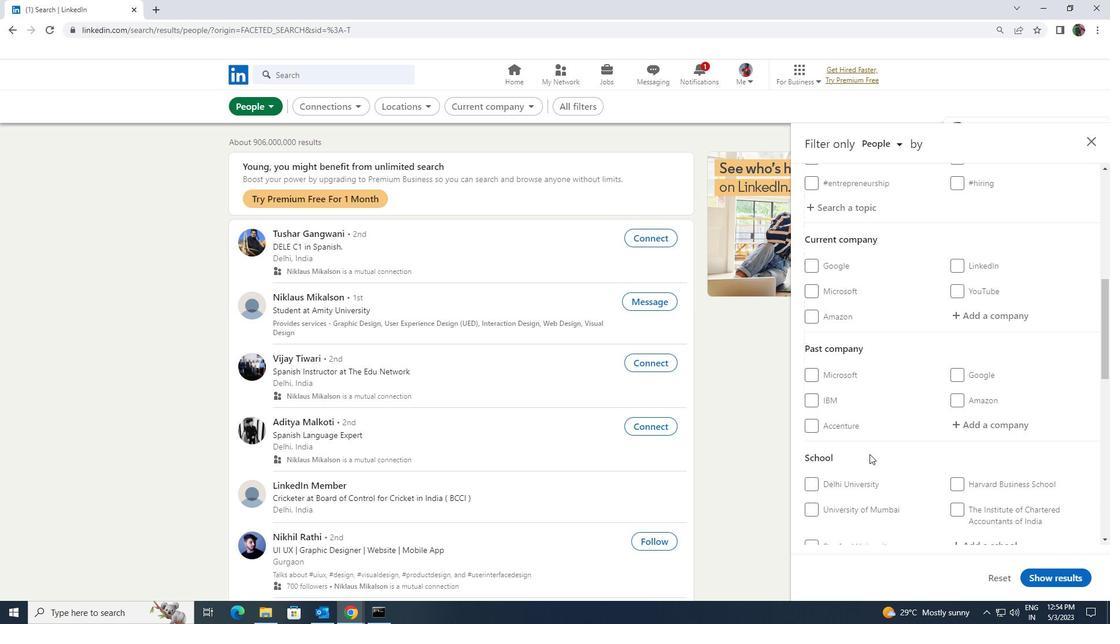 
Action: Mouse moved to (958, 369)
Screenshot: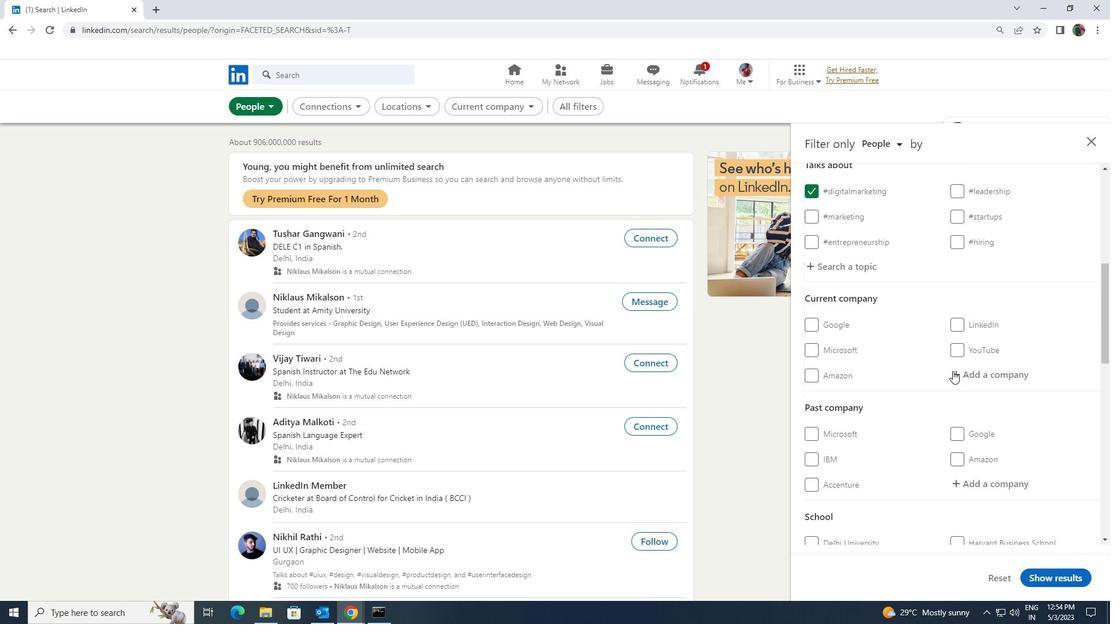 
Action: Mouse pressed left at (958, 369)
Screenshot: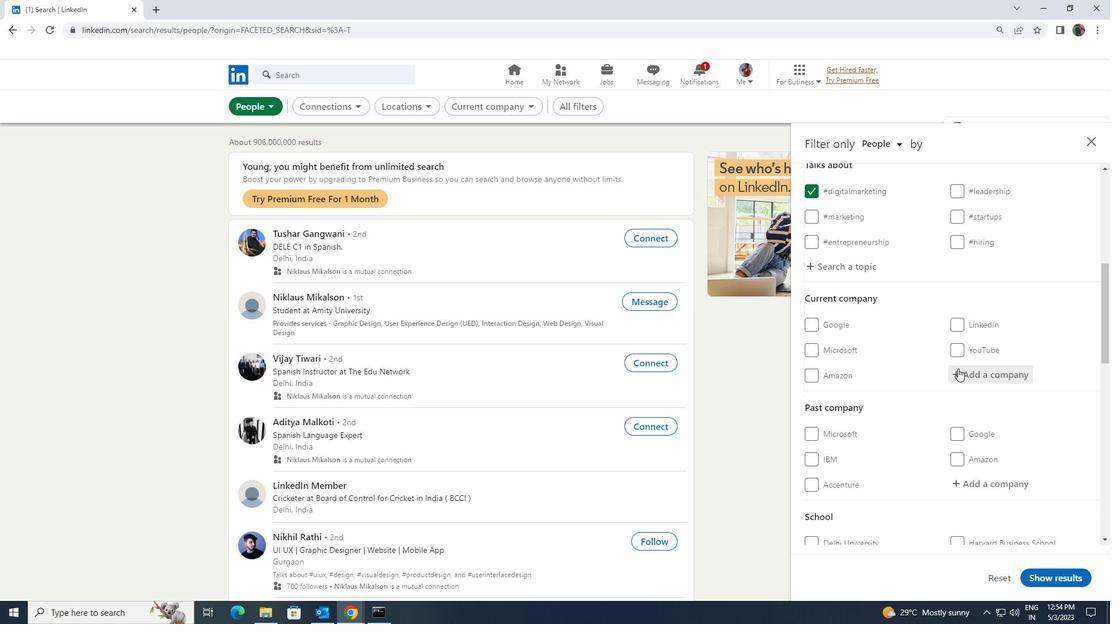 
Action: Key pressed <Key.shift><Key.shift>VOF<Key.backspace>DAFONE<Key.space><Key.shift><Key.shift><Key.shift>I
Screenshot: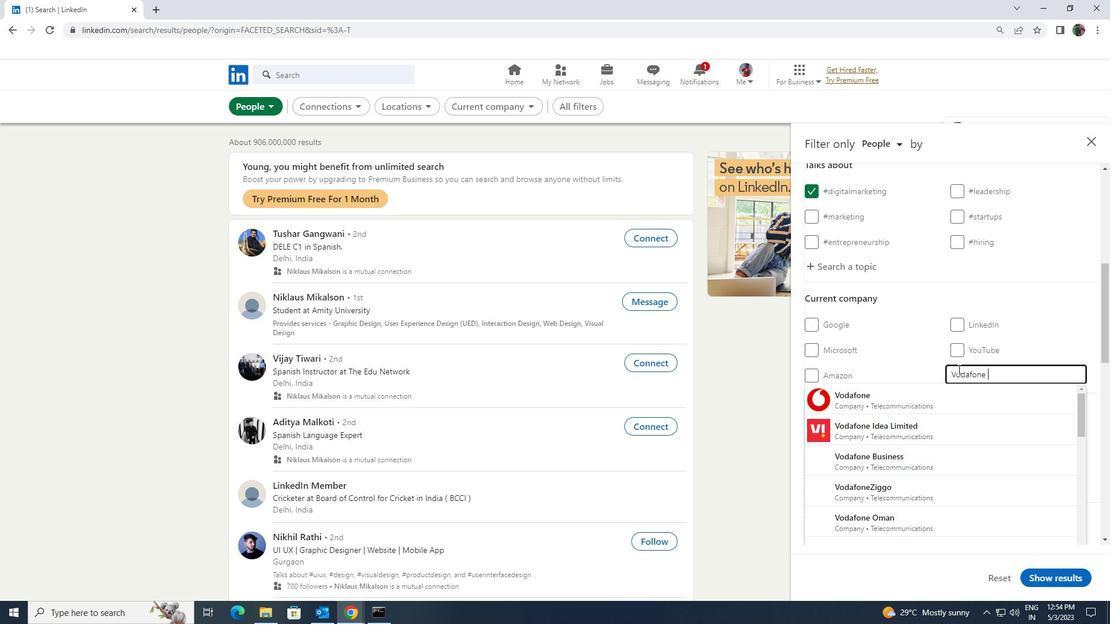 
Action: Mouse moved to (944, 428)
Screenshot: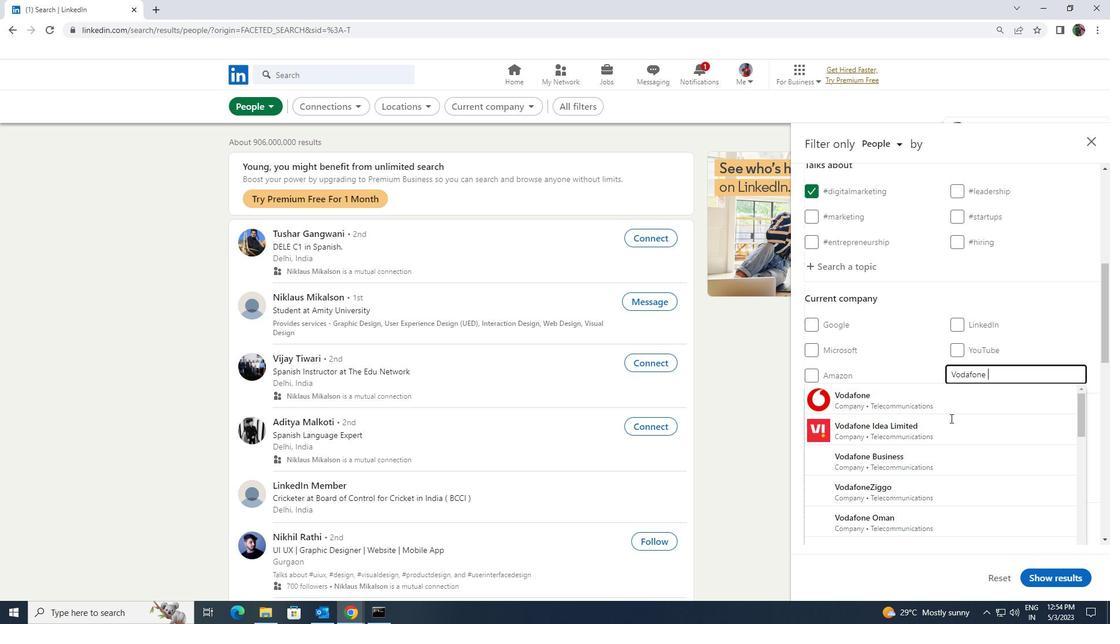 
Action: Mouse pressed left at (944, 428)
Screenshot: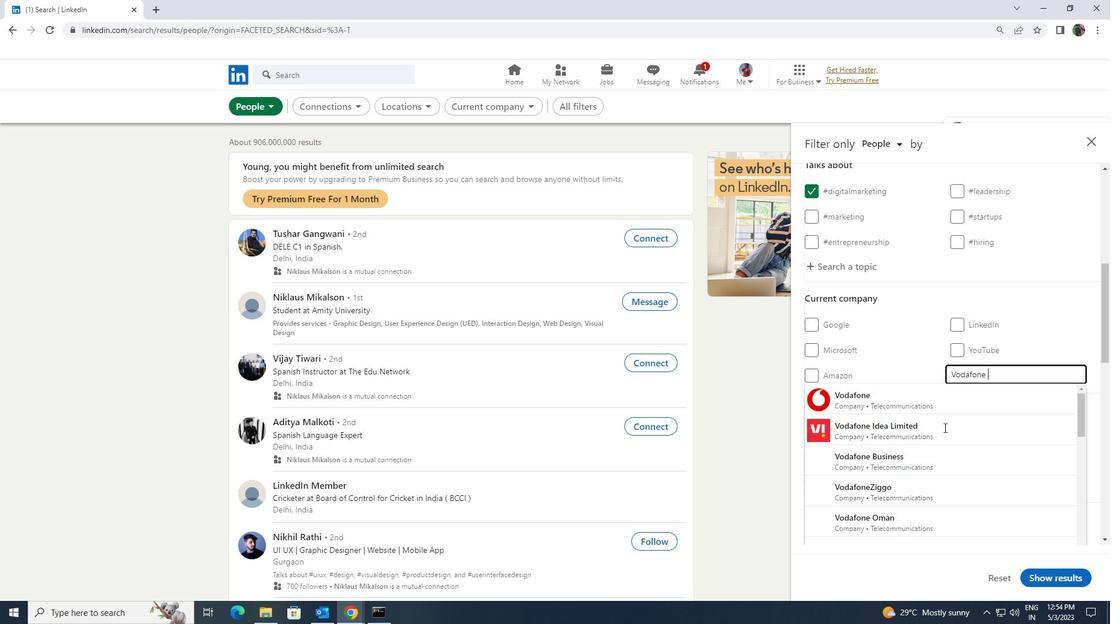 
Action: Mouse pressed left at (944, 428)
Screenshot: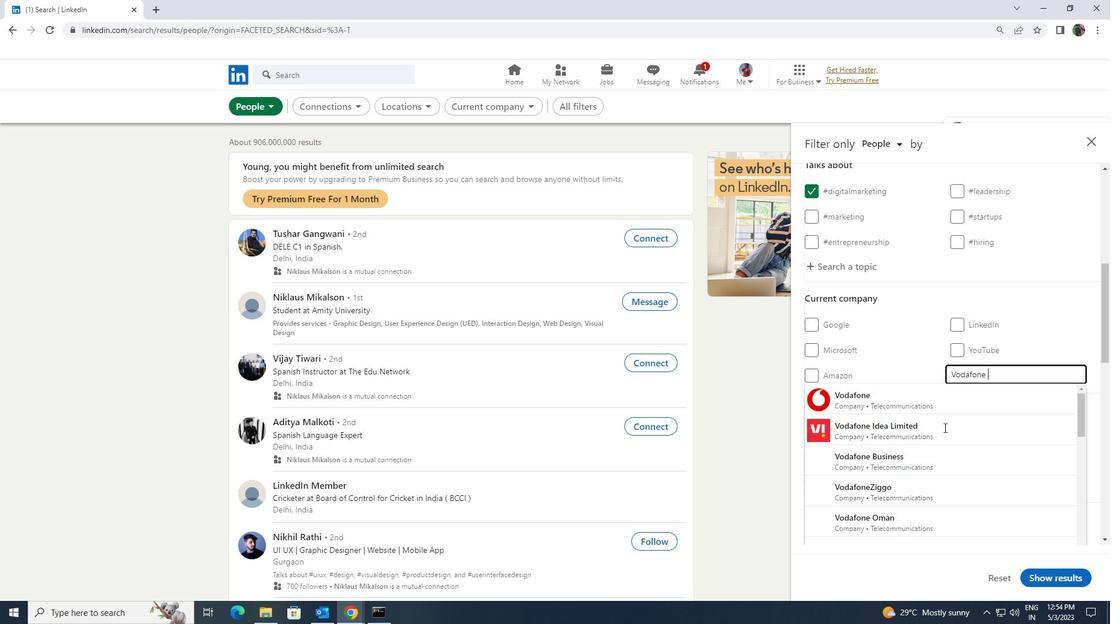 
Action: Mouse moved to (926, 427)
Screenshot: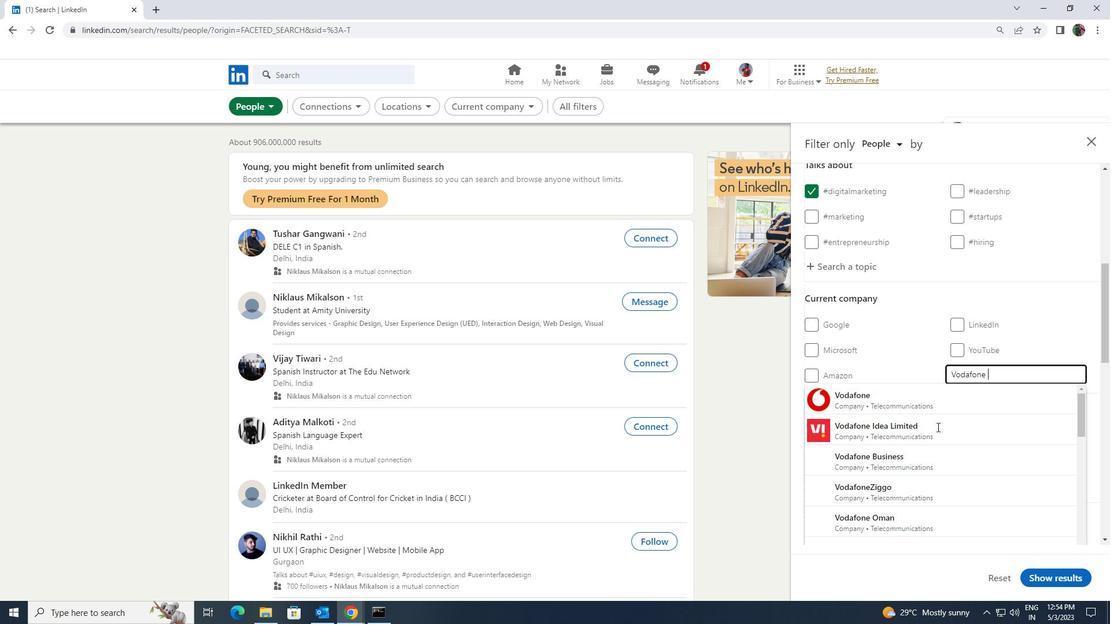 
Action: Mouse pressed left at (926, 427)
Screenshot: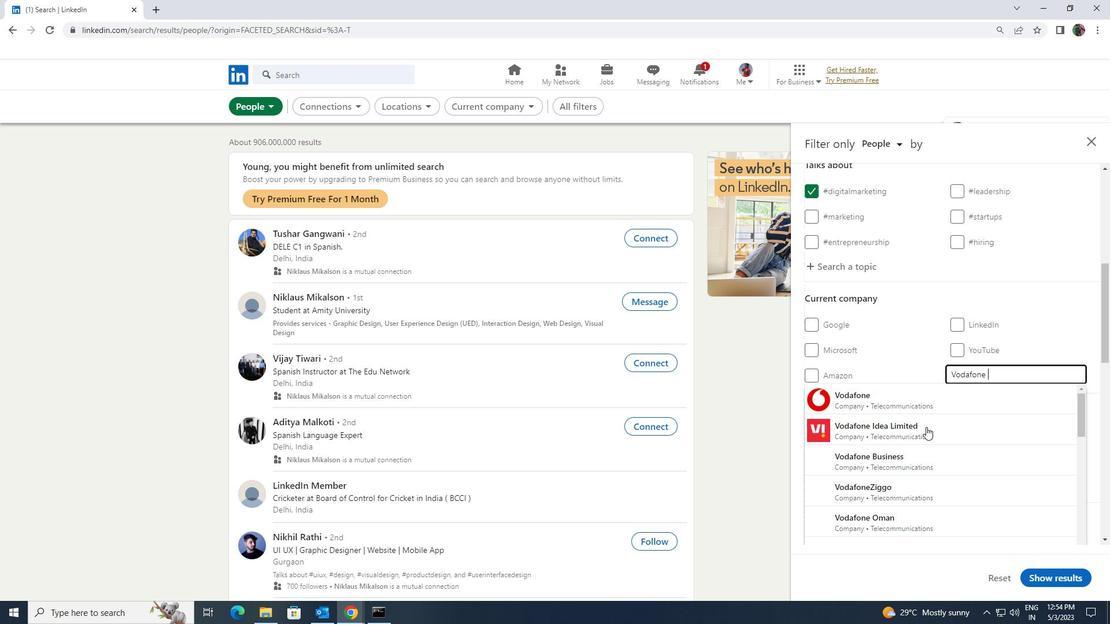 
Action: Mouse scrolled (926, 426) with delta (0, 0)
Screenshot: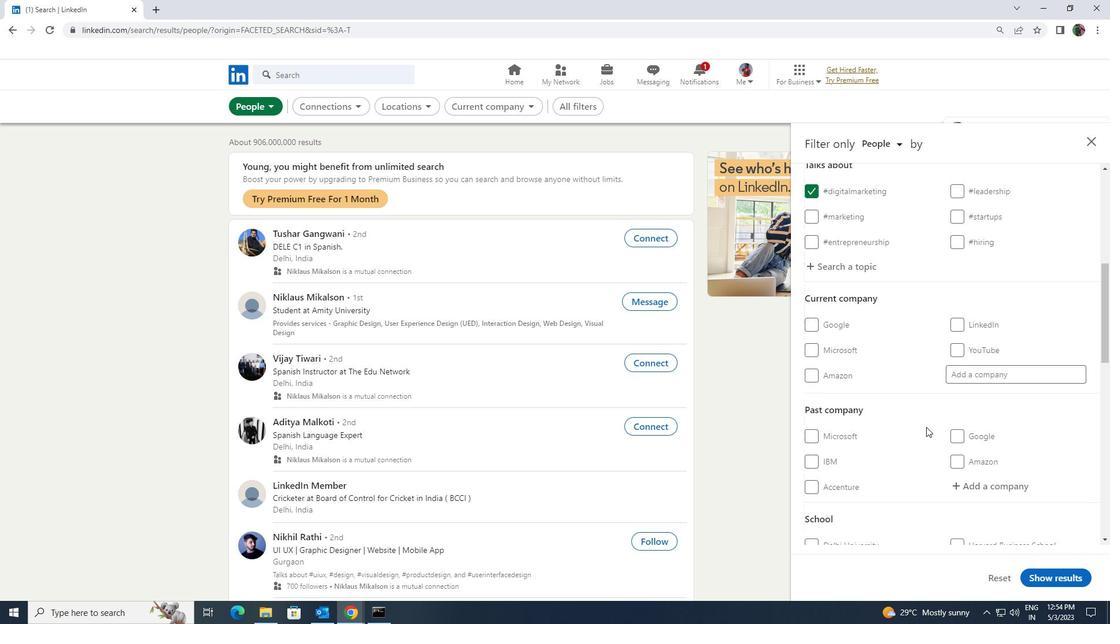 
Action: Mouse moved to (925, 427)
Screenshot: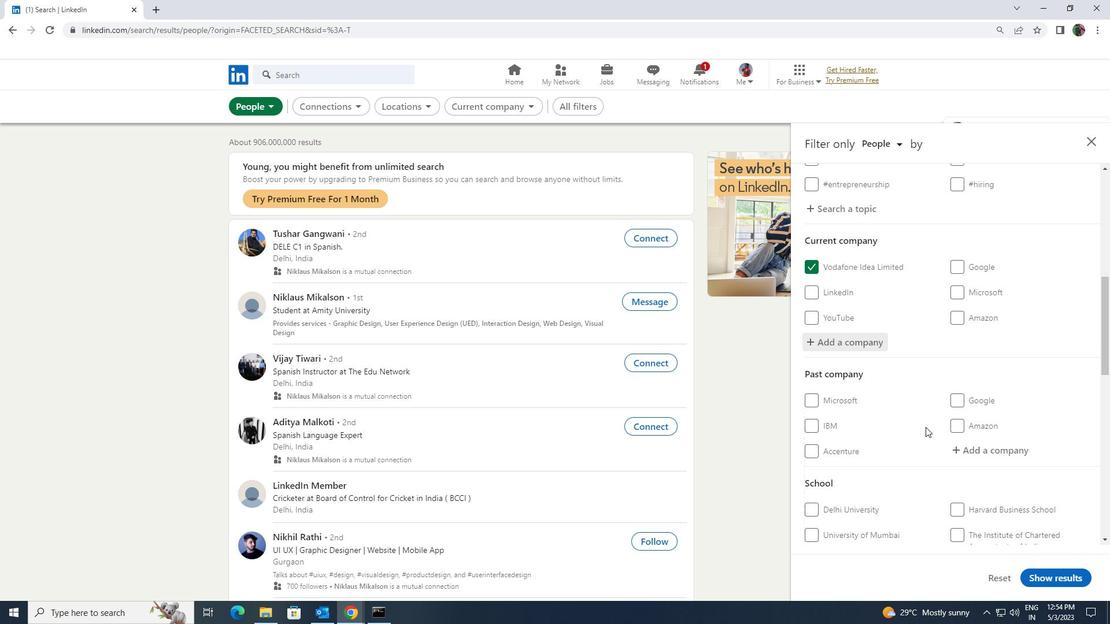 
Action: Mouse scrolled (925, 426) with delta (0, 0)
Screenshot: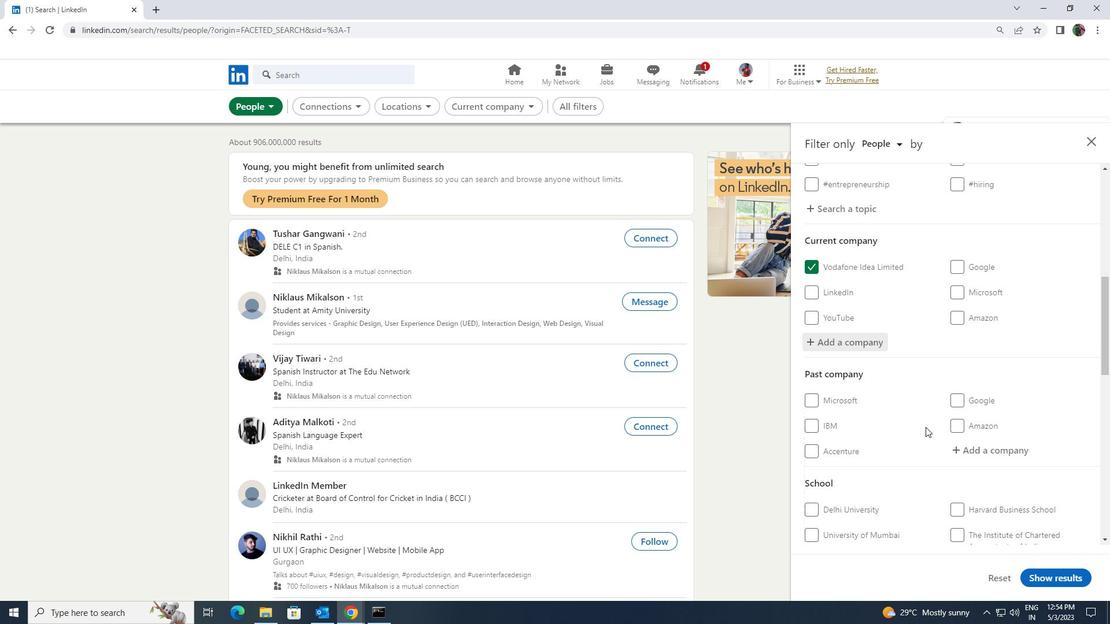 
Action: Mouse scrolled (925, 426) with delta (0, 0)
Screenshot: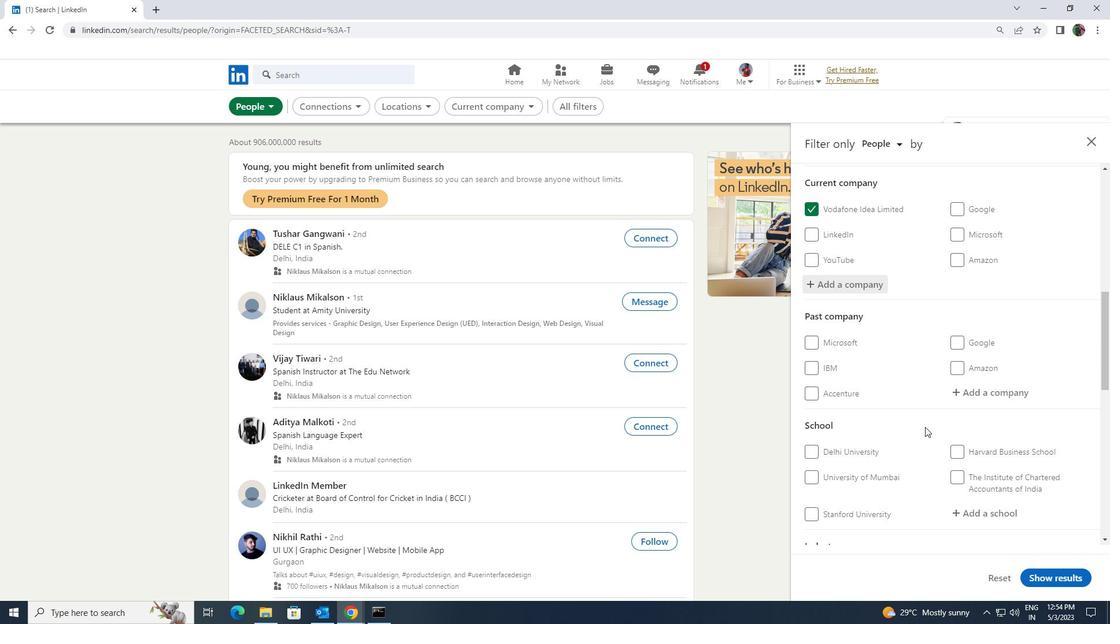 
Action: Mouse scrolled (925, 426) with delta (0, 0)
Screenshot: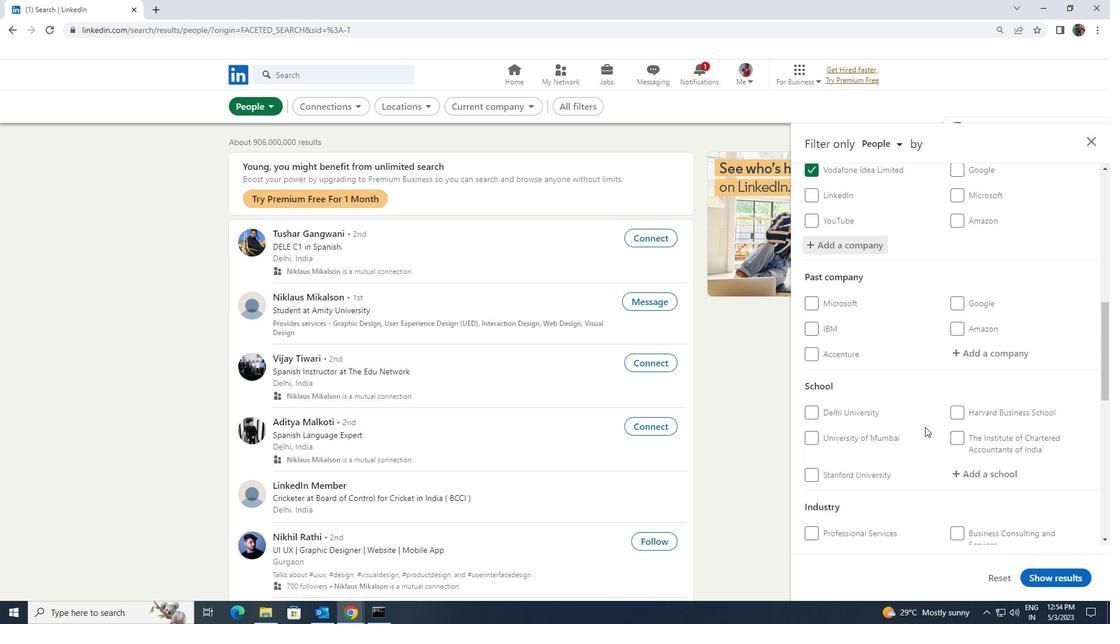 
Action: Mouse moved to (959, 395)
Screenshot: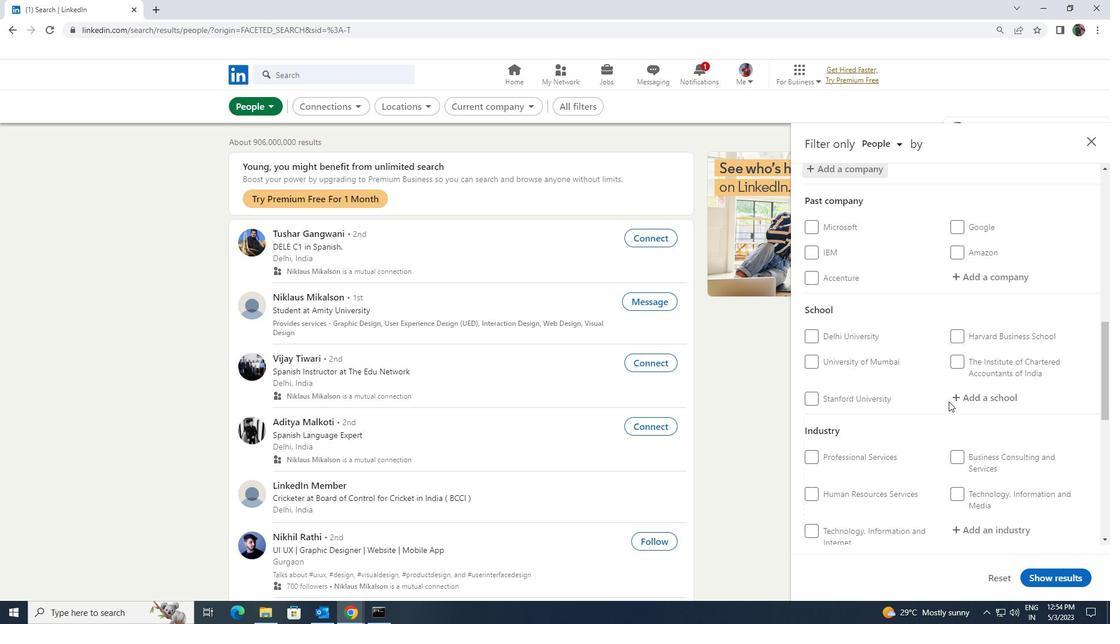 
Action: Mouse pressed left at (959, 395)
Screenshot: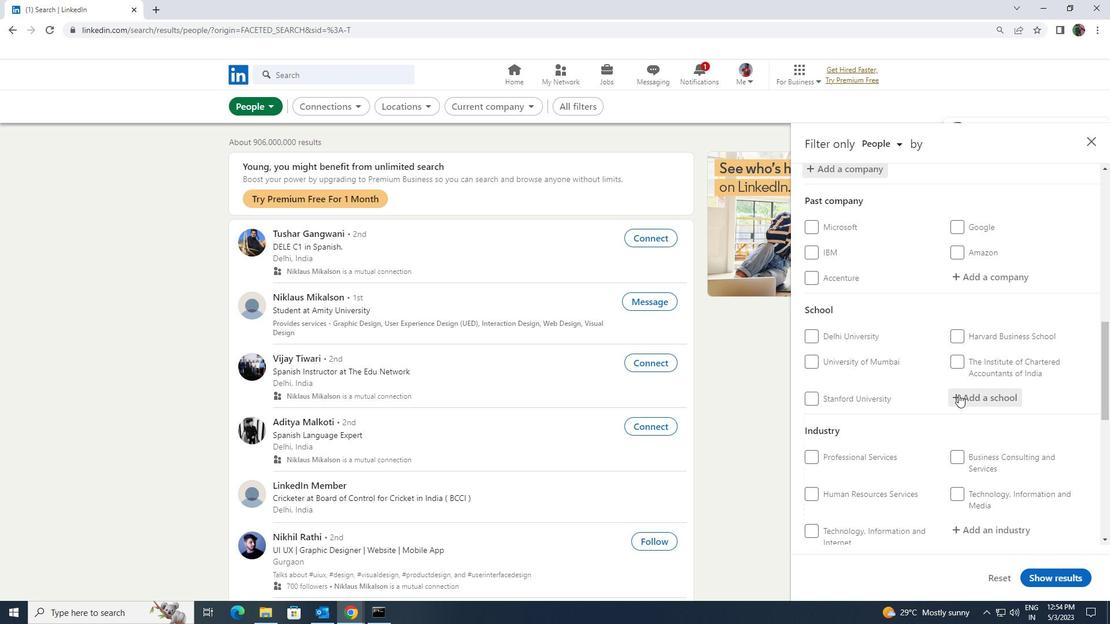 
Action: Key pressed <Key.shift><Key.shift><Key.shift><Key.shift><Key.shift><Key.shift>INSTITUTE<Key.space><Key.shift>OF<Key.space><Key.shift>MANAA<Key.backspace><Key.backspace>AGEMENT<Key.space>NIRMA
Screenshot: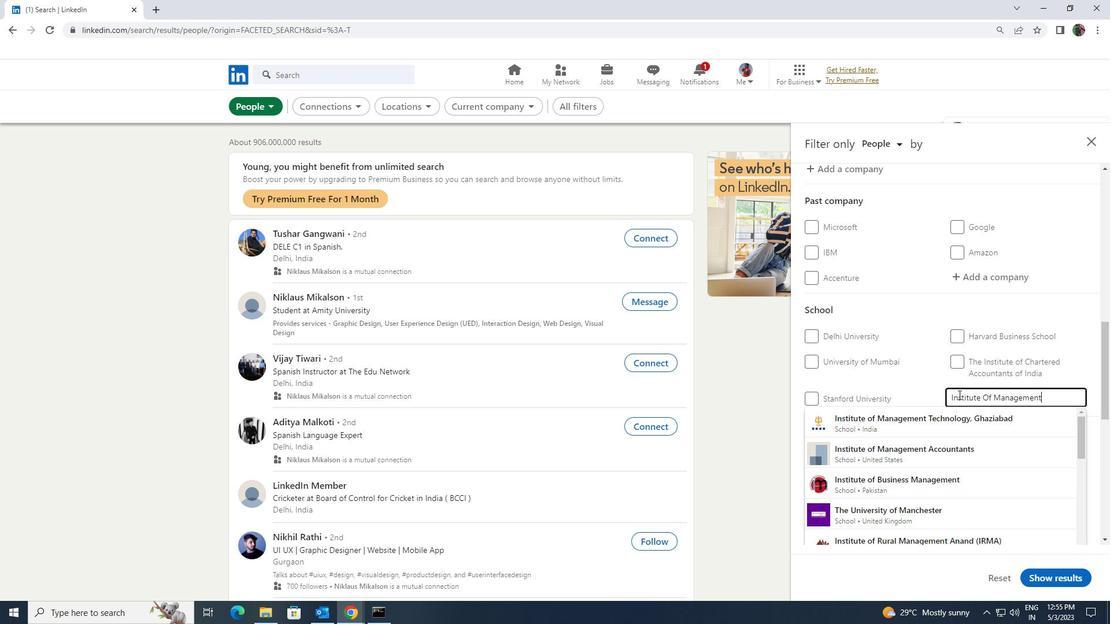 
Action: Mouse moved to (953, 417)
Screenshot: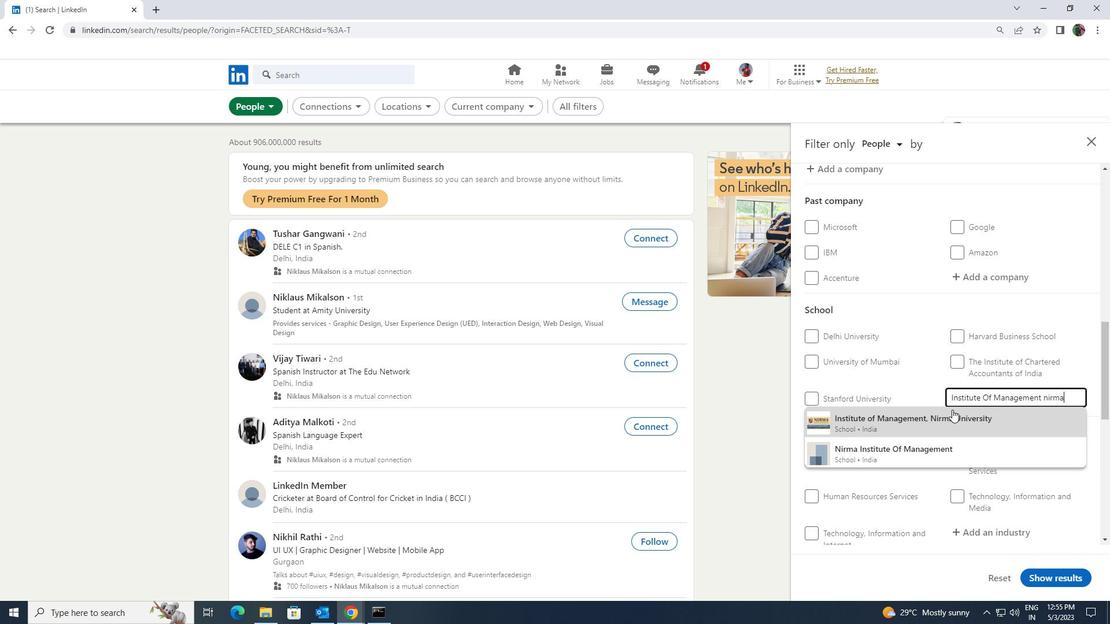 
Action: Mouse pressed left at (953, 417)
Screenshot: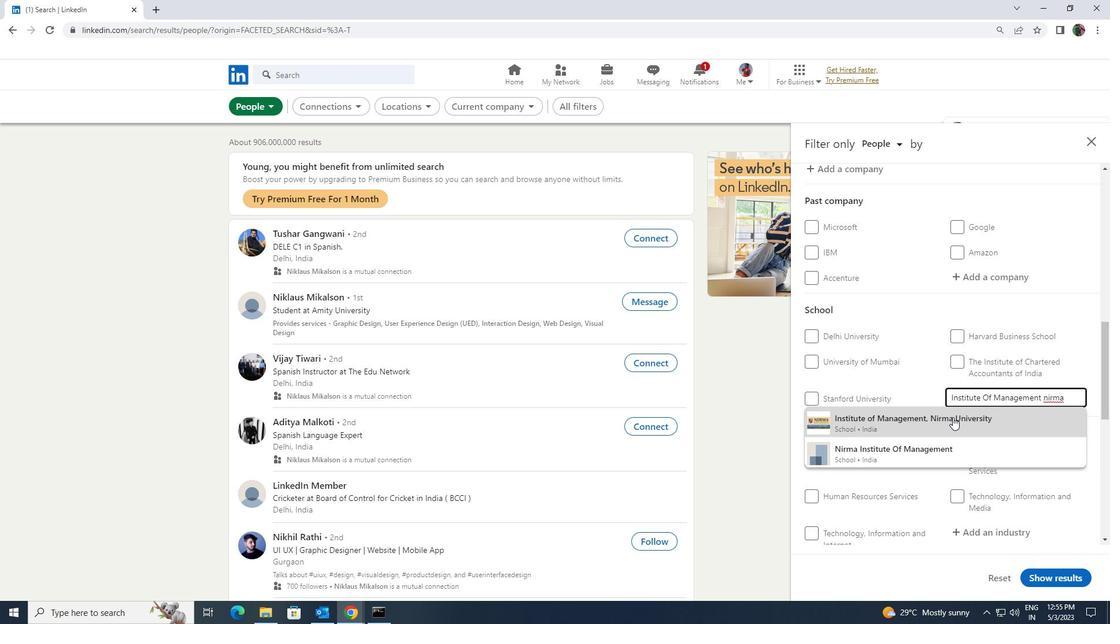 
Action: Mouse moved to (952, 419)
Screenshot: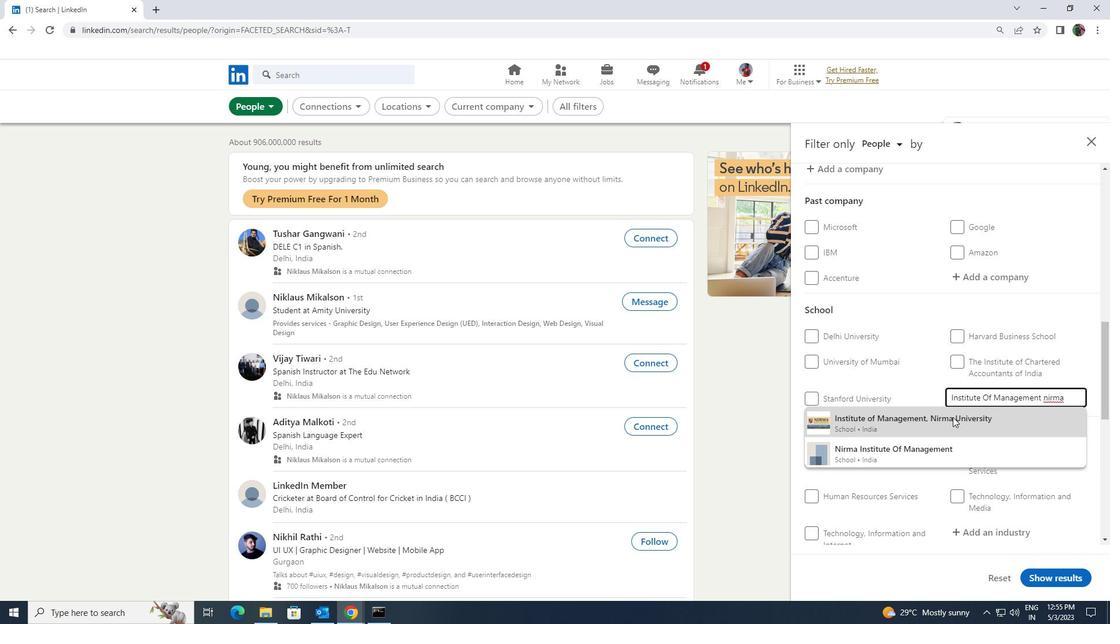 
Action: Mouse scrolled (952, 418) with delta (0, 0)
Screenshot: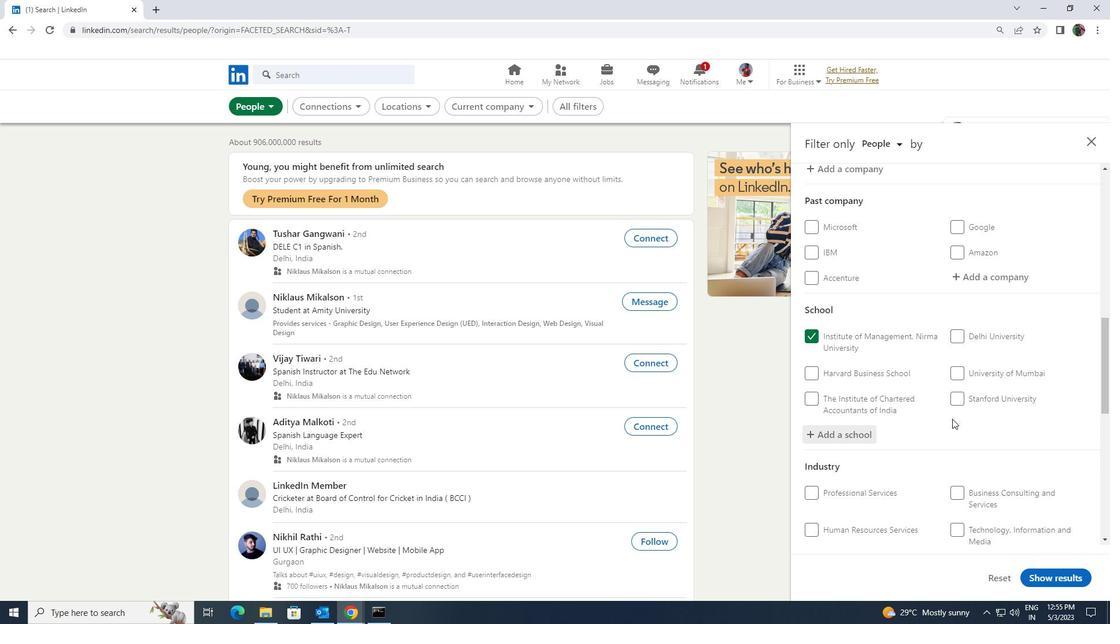 
Action: Mouse moved to (951, 422)
Screenshot: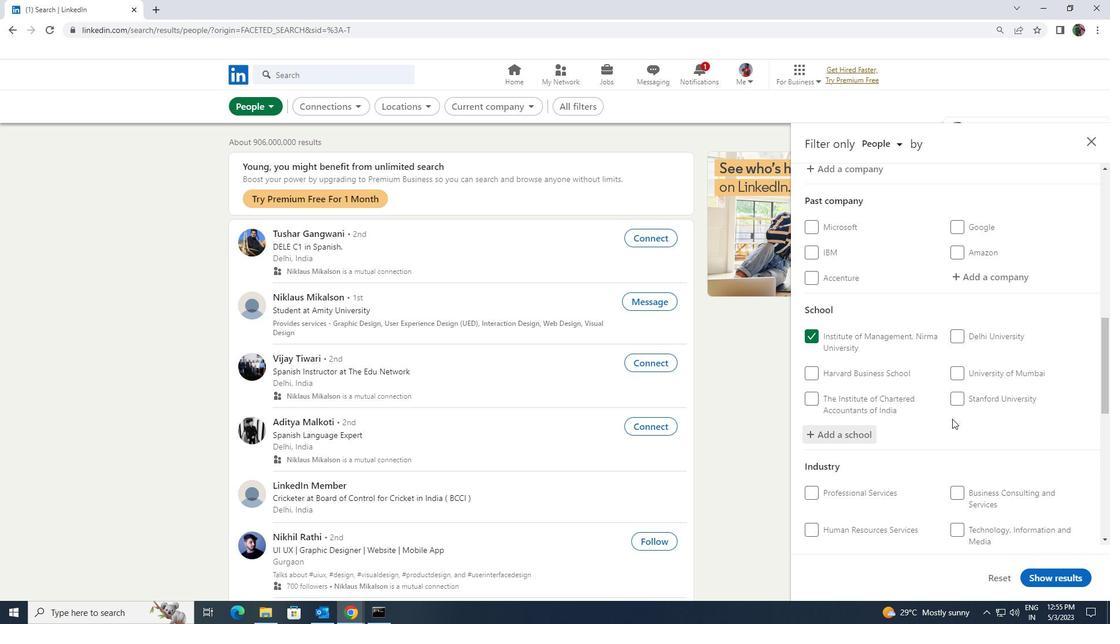 
Action: Mouse scrolled (951, 421) with delta (0, 0)
Screenshot: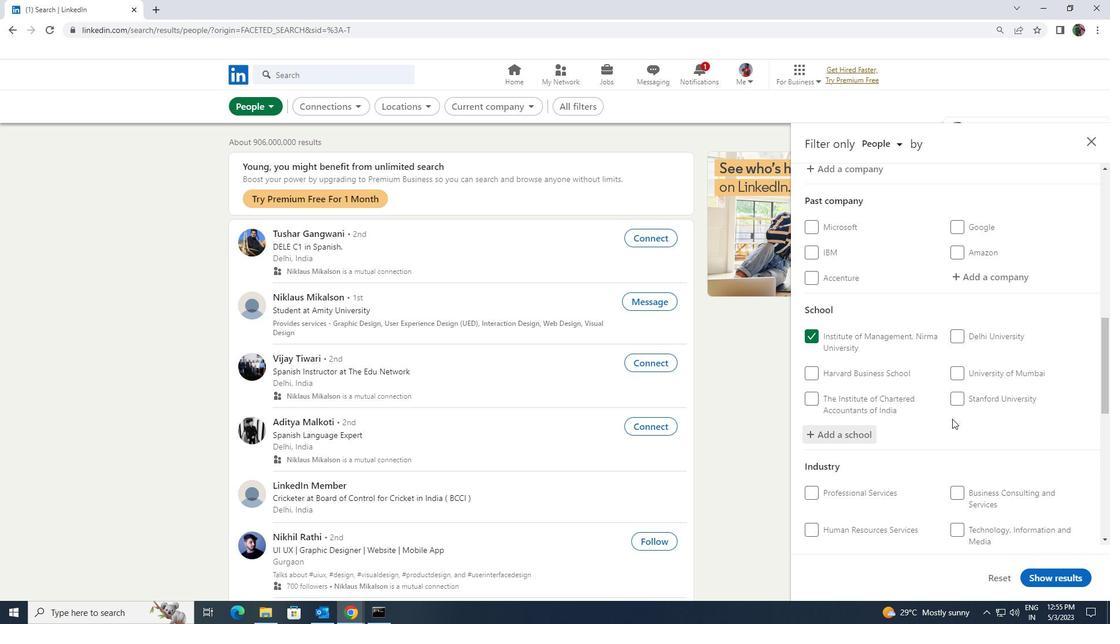 
Action: Mouse moved to (958, 448)
Screenshot: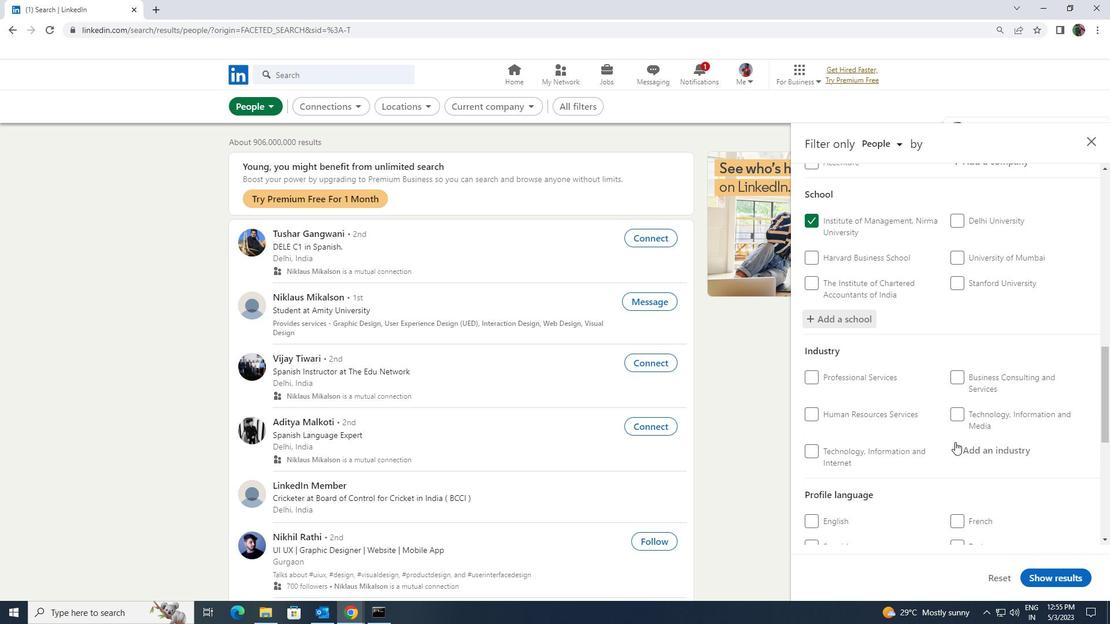 
Action: Mouse pressed left at (958, 448)
Screenshot: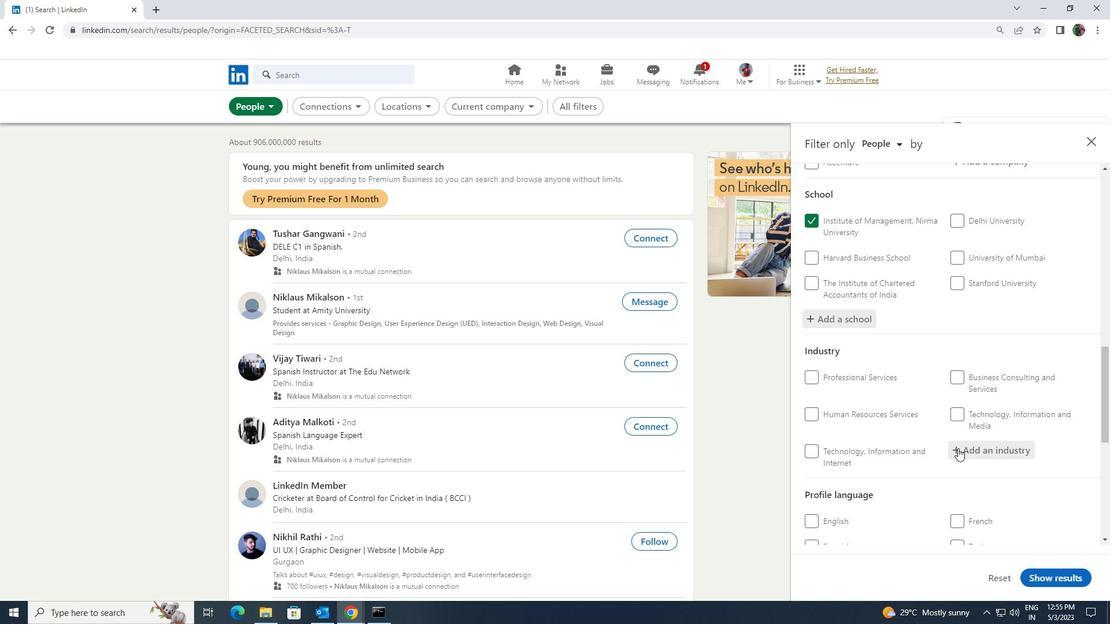 
Action: Key pressed <Key.shift>OUTP
Screenshot: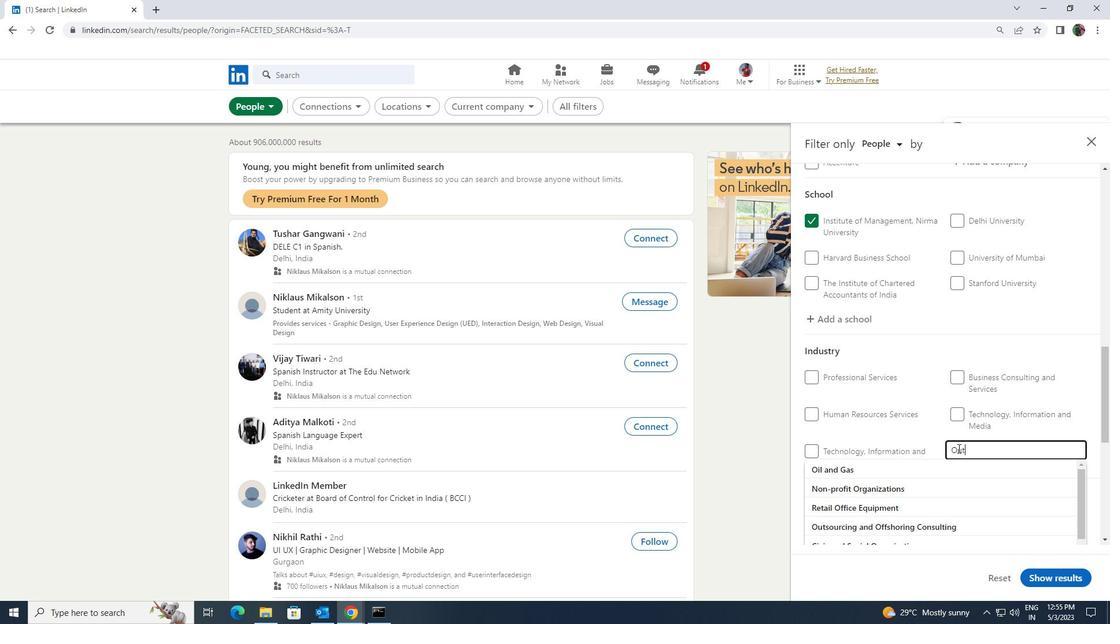
Action: Mouse moved to (951, 461)
Screenshot: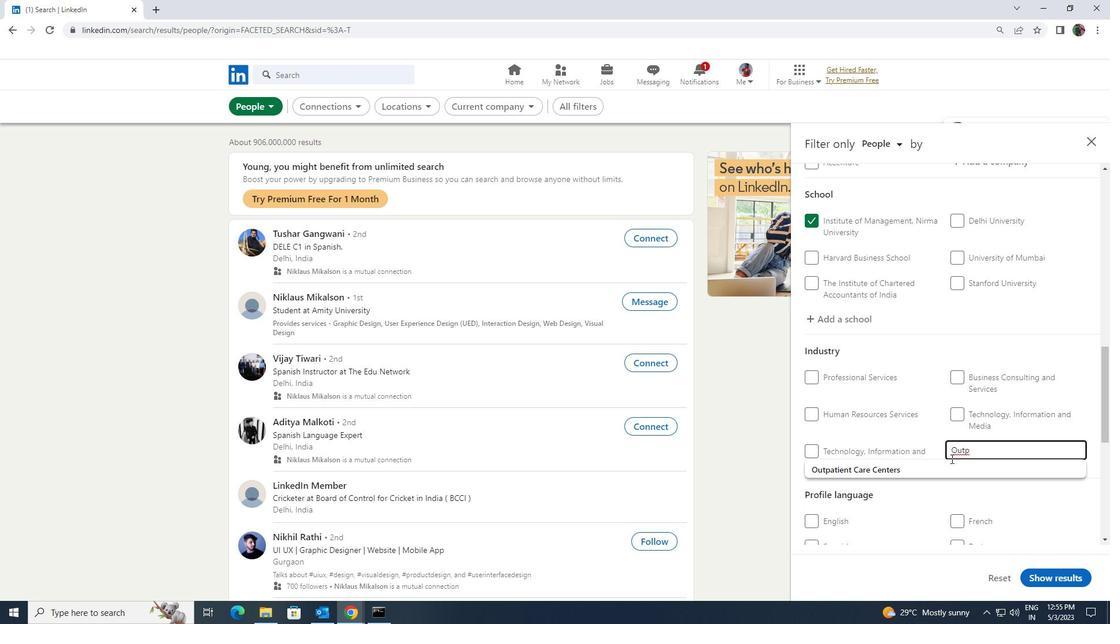 
Action: Mouse pressed left at (951, 461)
Screenshot: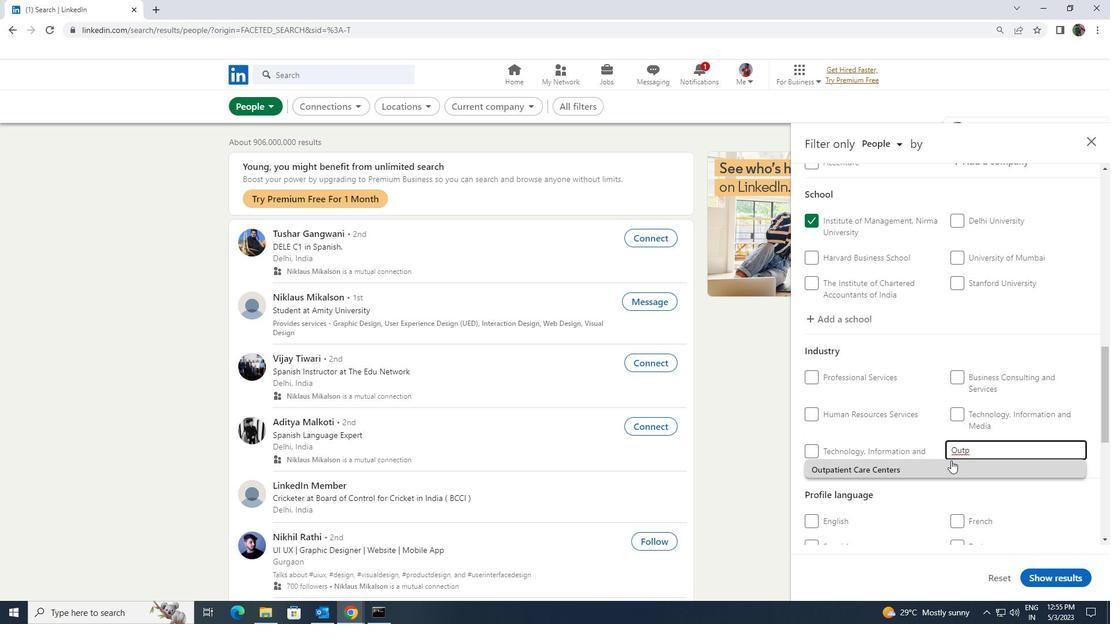 
Action: Mouse scrolled (951, 460) with delta (0, 0)
Screenshot: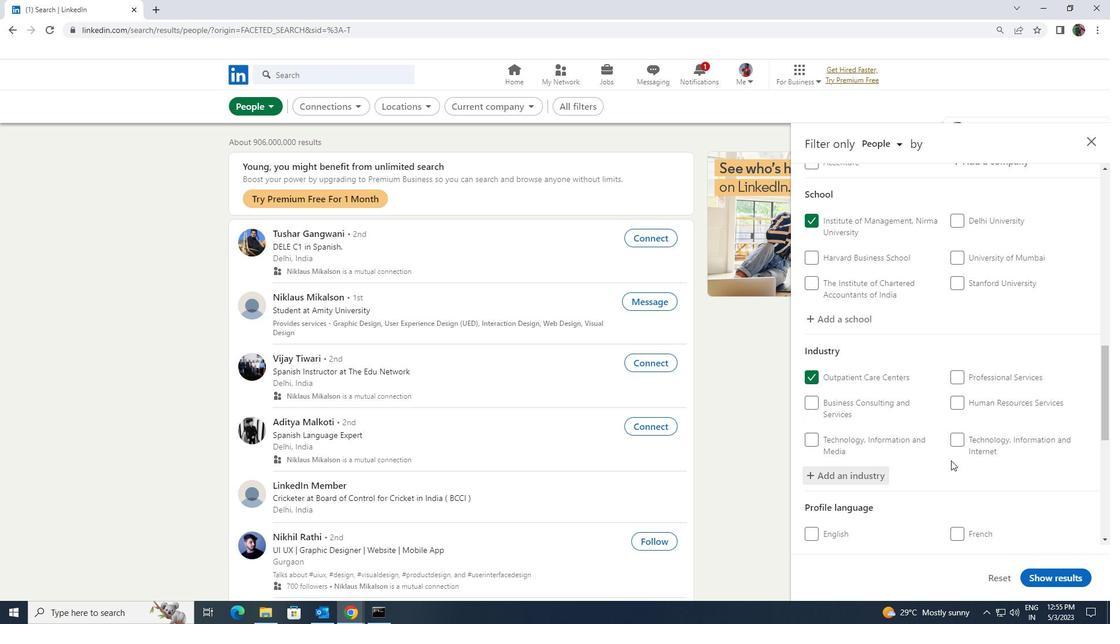 
Action: Mouse scrolled (951, 460) with delta (0, 0)
Screenshot: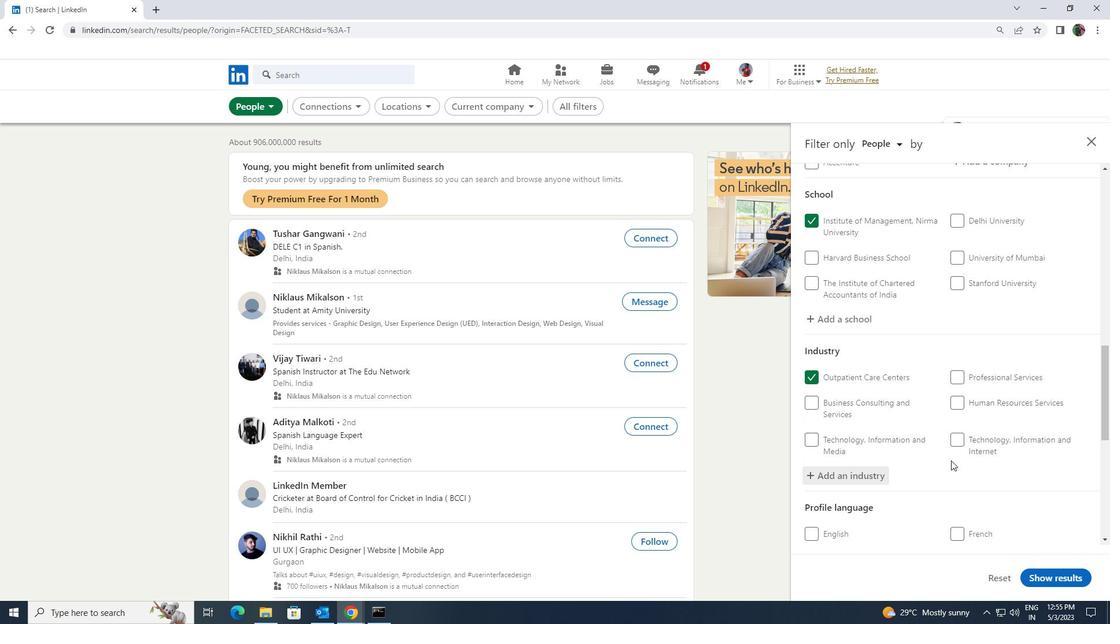 
Action: Mouse scrolled (951, 460) with delta (0, 0)
Screenshot: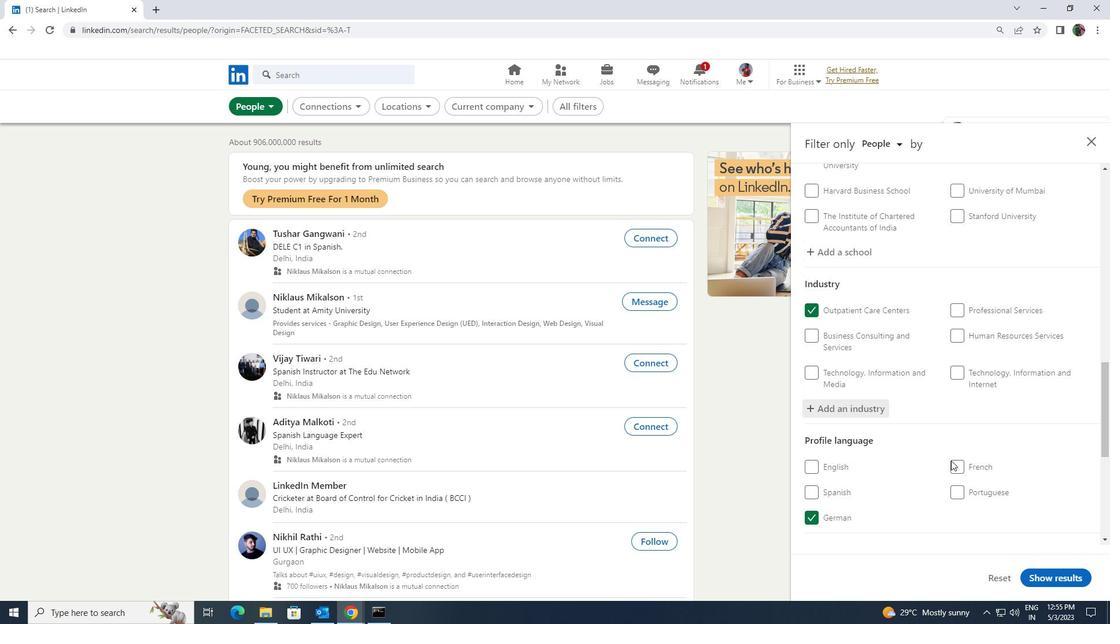
Action: Mouse scrolled (951, 460) with delta (0, 0)
Screenshot: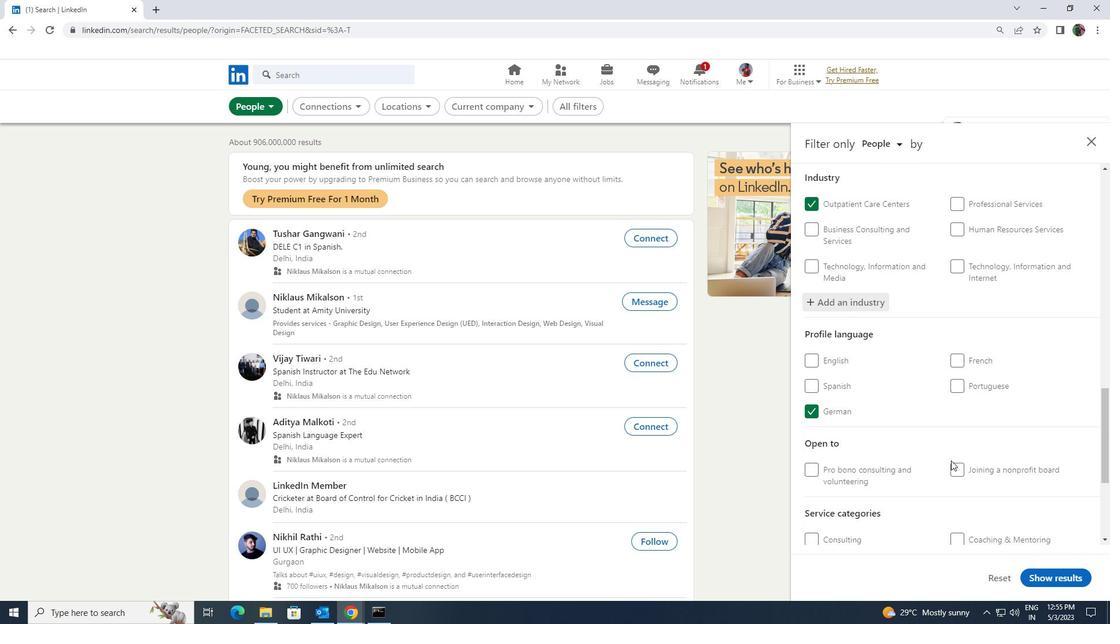 
Action: Mouse scrolled (951, 460) with delta (0, 0)
Screenshot: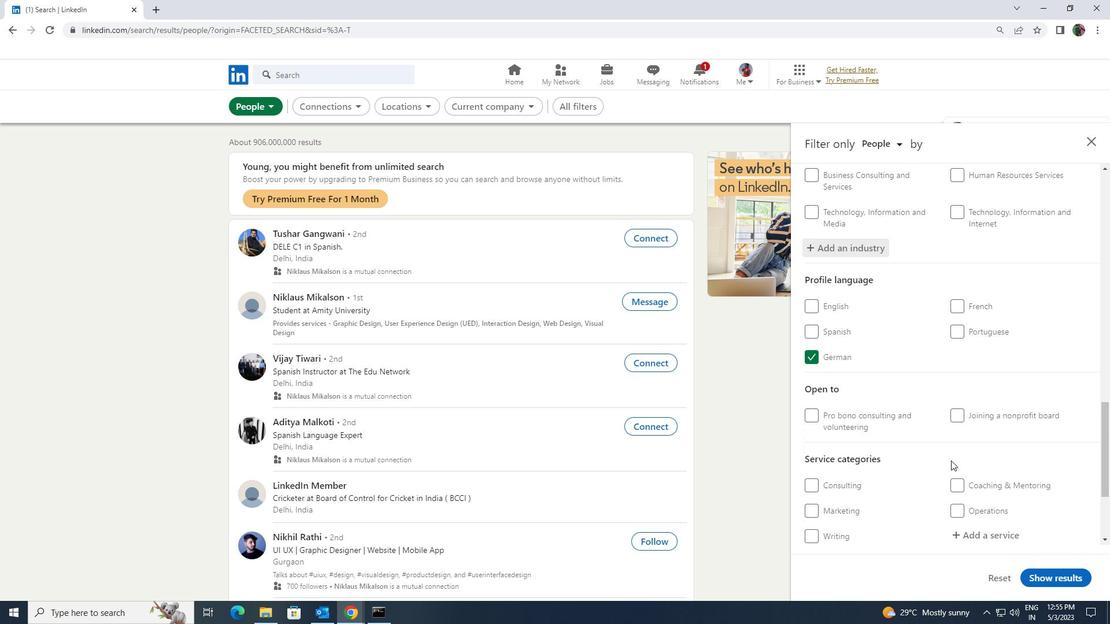 
Action: Mouse scrolled (951, 460) with delta (0, 0)
Screenshot: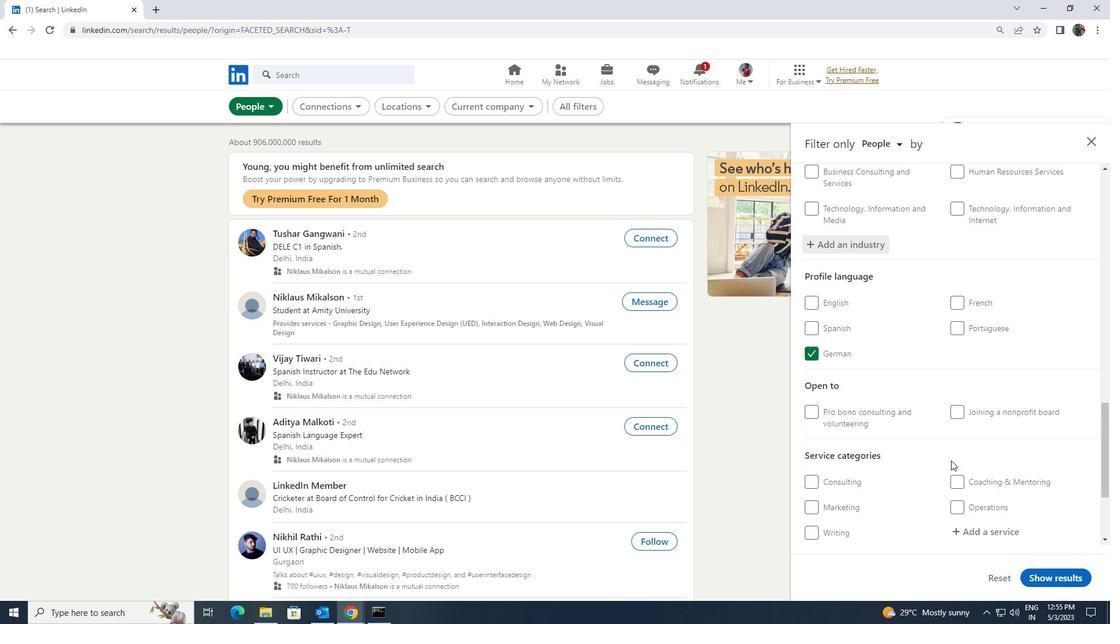 
Action: Mouse moved to (966, 410)
Screenshot: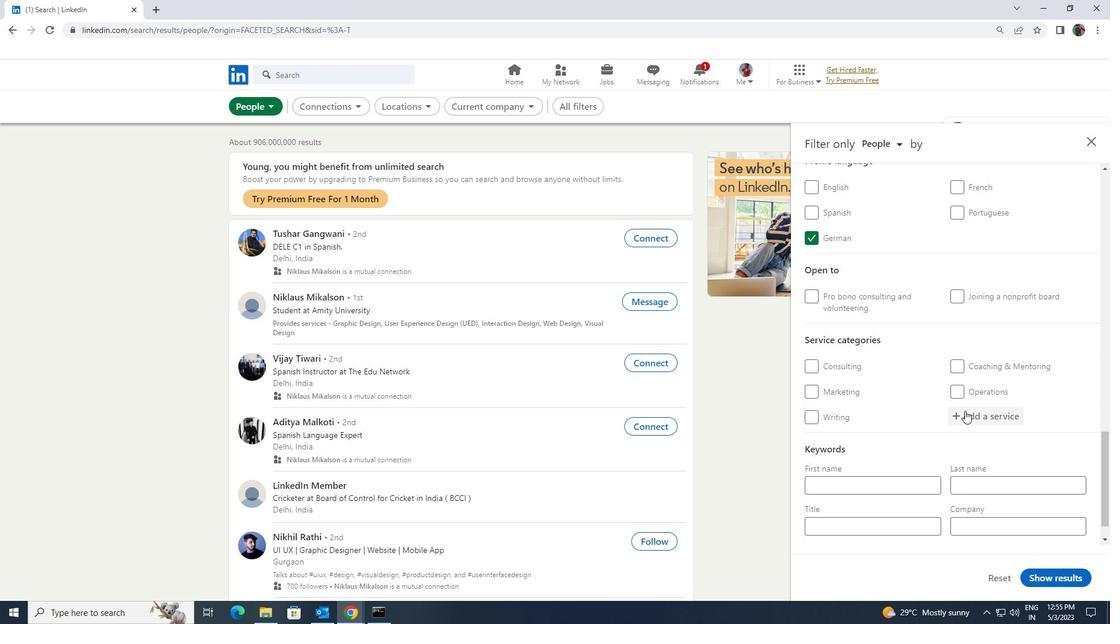 
Action: Mouse pressed left at (966, 410)
Screenshot: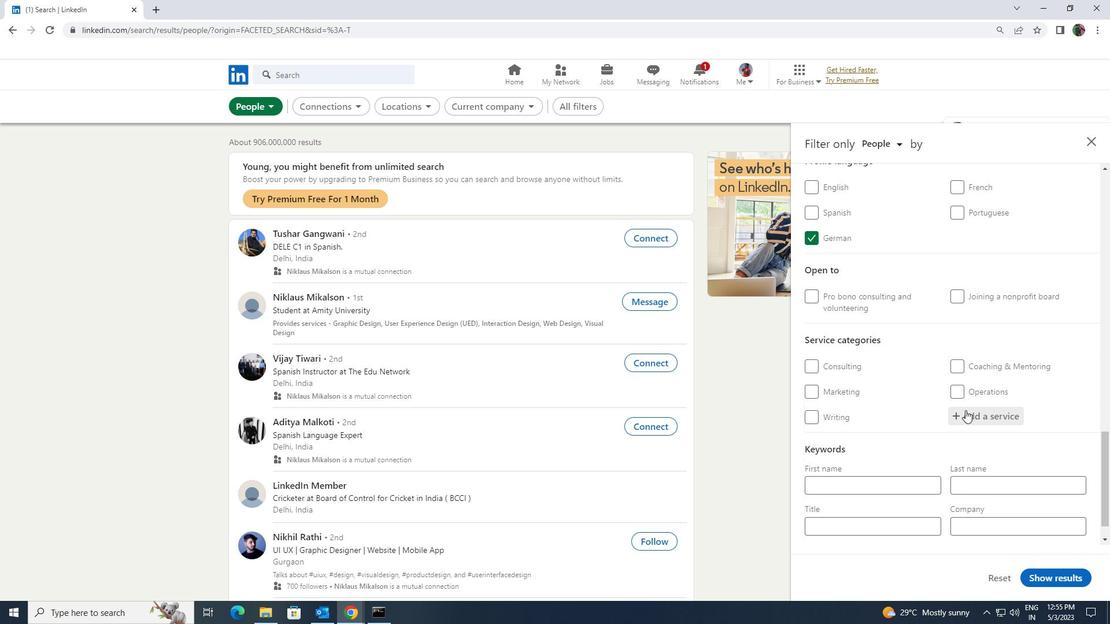 
Action: Key pressed <Key.shift>REAL<Key.space><Key.shift><Key.shift><Key.shift><Key.shift>ESTATE<Key.space><Key.shift>APP
Screenshot: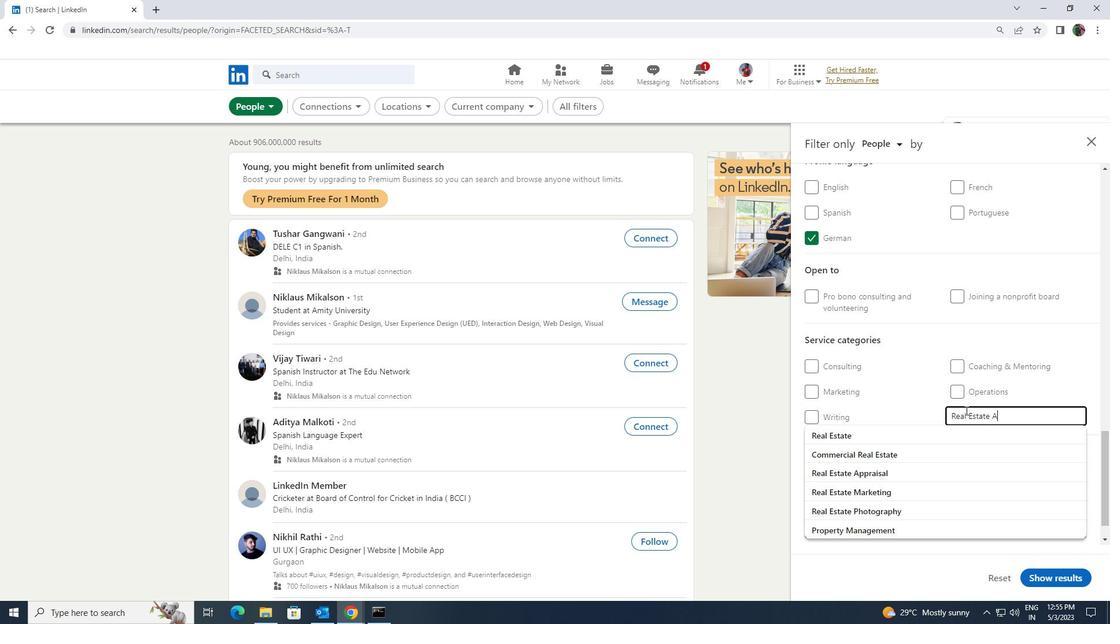 
Action: Mouse moved to (957, 427)
Screenshot: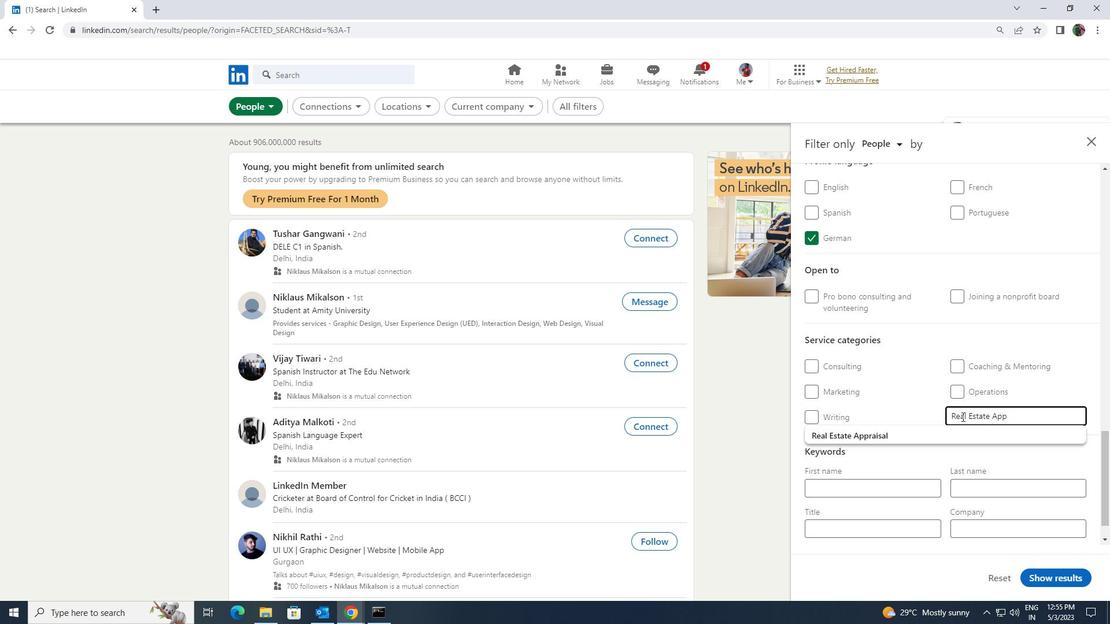 
Action: Mouse pressed left at (957, 427)
Screenshot: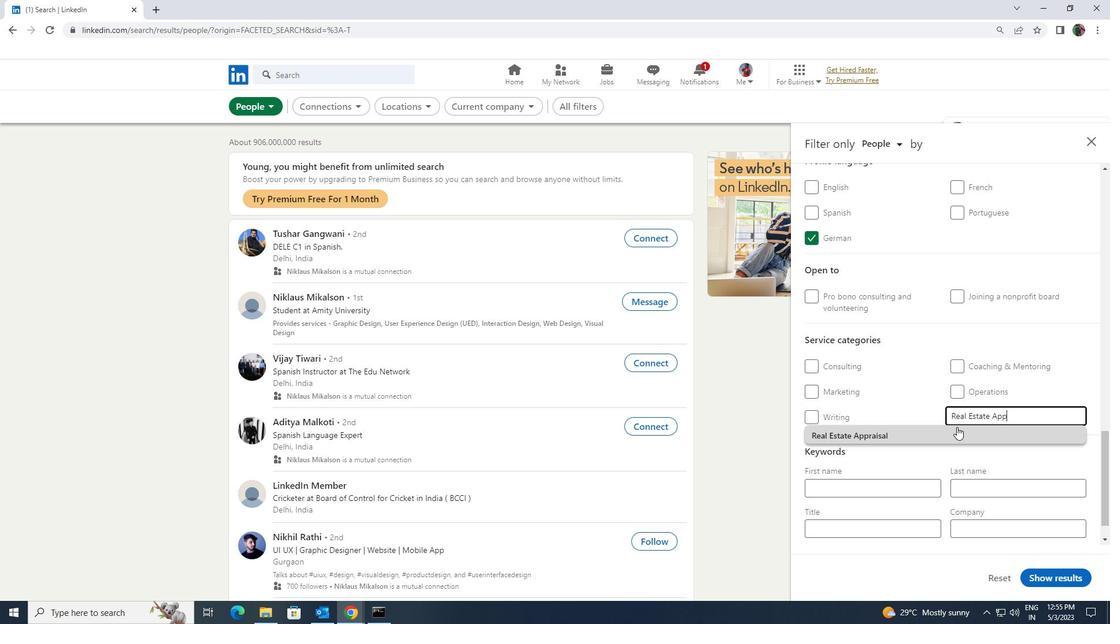 
Action: Mouse scrolled (957, 426) with delta (0, 0)
Screenshot: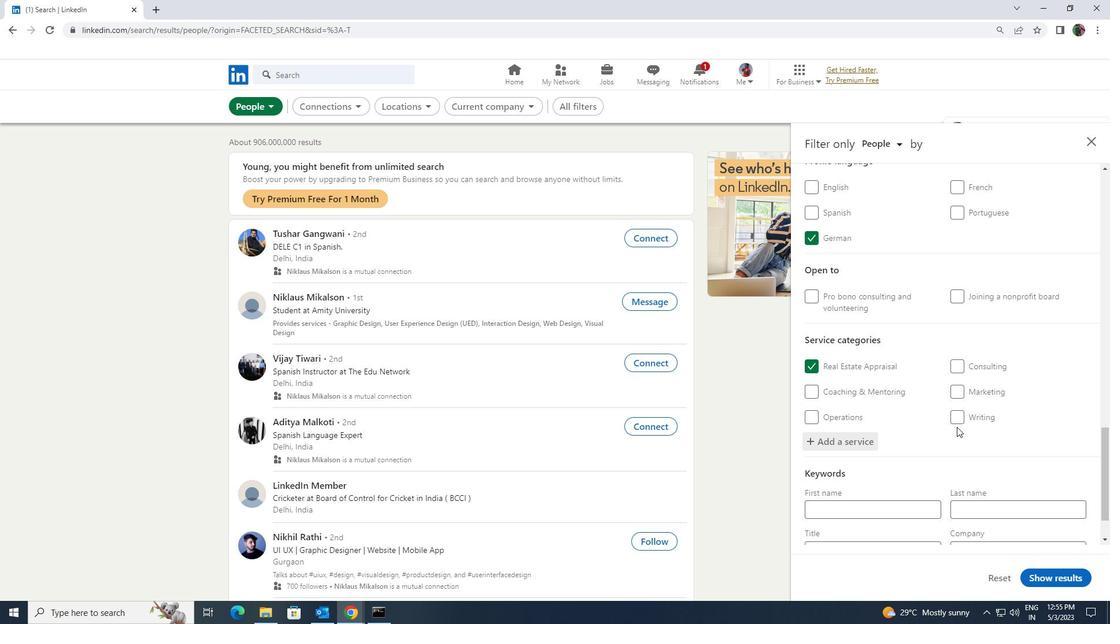 
Action: Mouse scrolled (957, 426) with delta (0, 0)
Screenshot: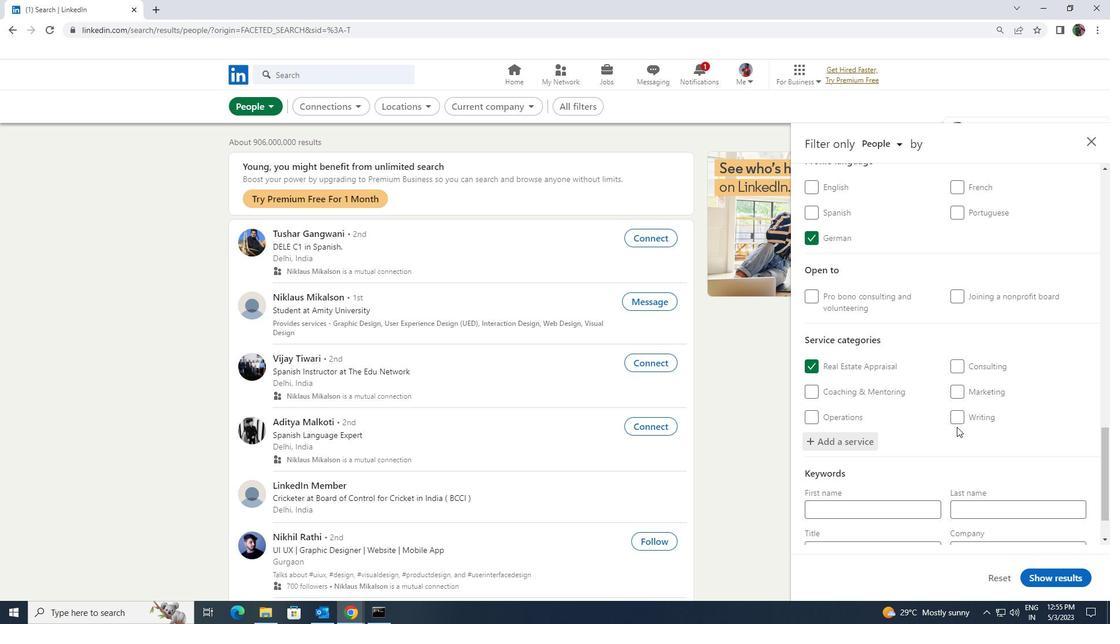 
Action: Mouse moved to (905, 490)
Screenshot: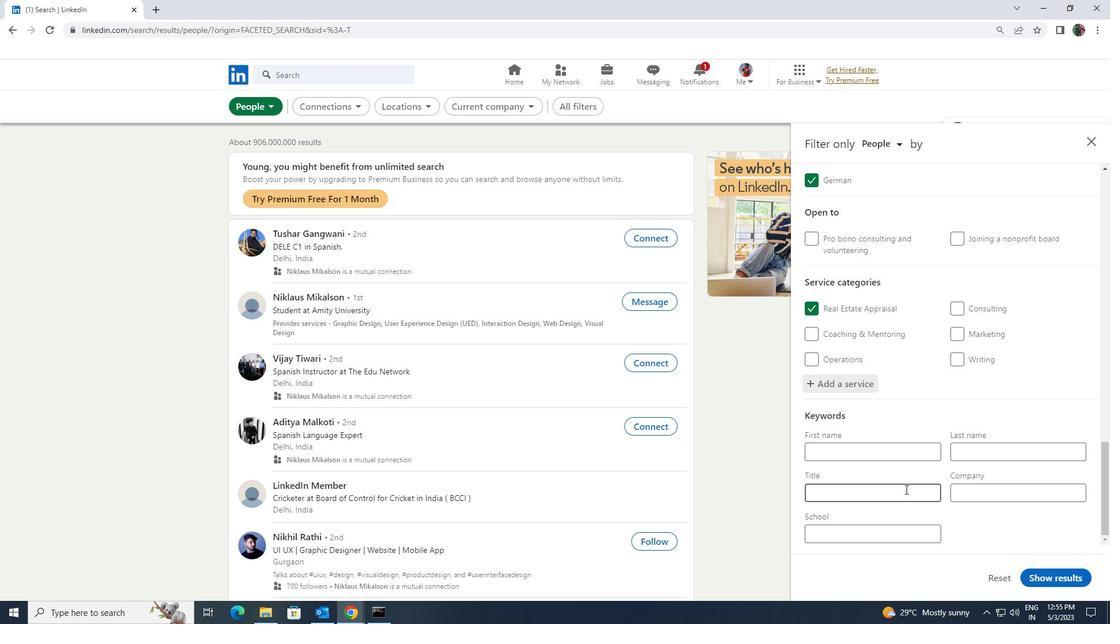 
Action: Mouse pressed left at (905, 490)
Screenshot: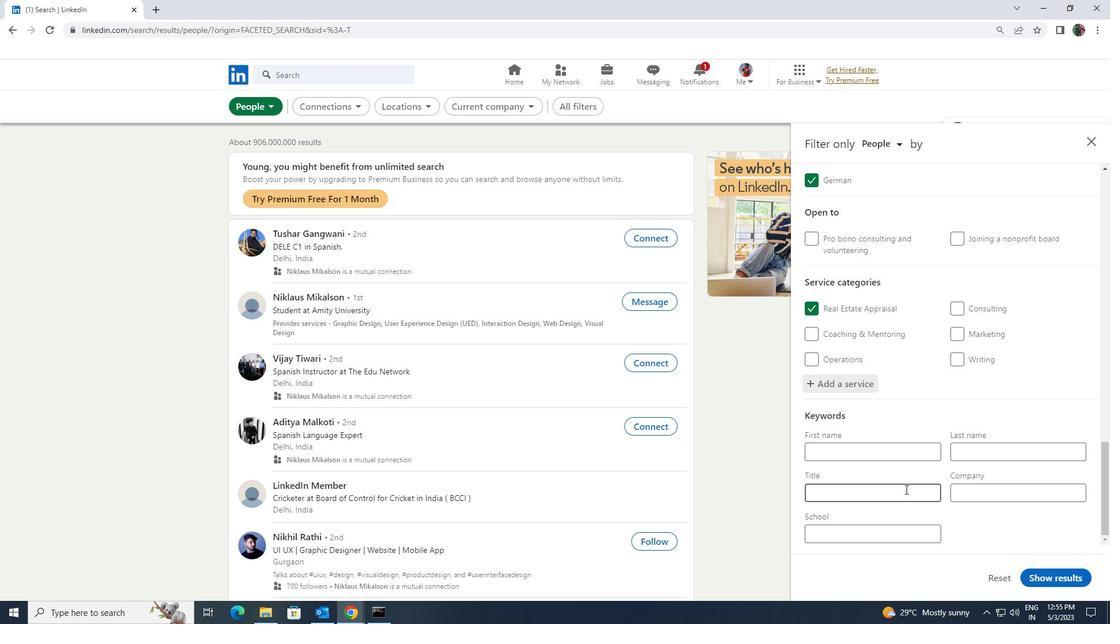 
Action: Key pressed <Key.shift><Key.shift><Key.shift>MEETING<Key.space><Key.shift><Key.shift><Key.shift><Key.shift>PLANNER
Screenshot: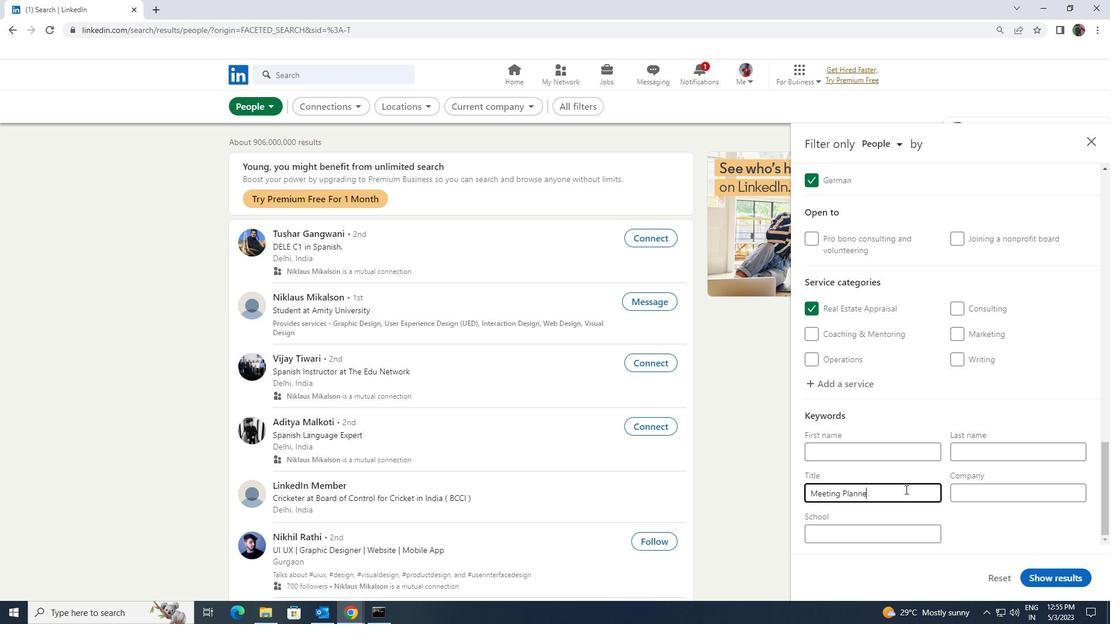 
Action: Mouse moved to (1041, 585)
Screenshot: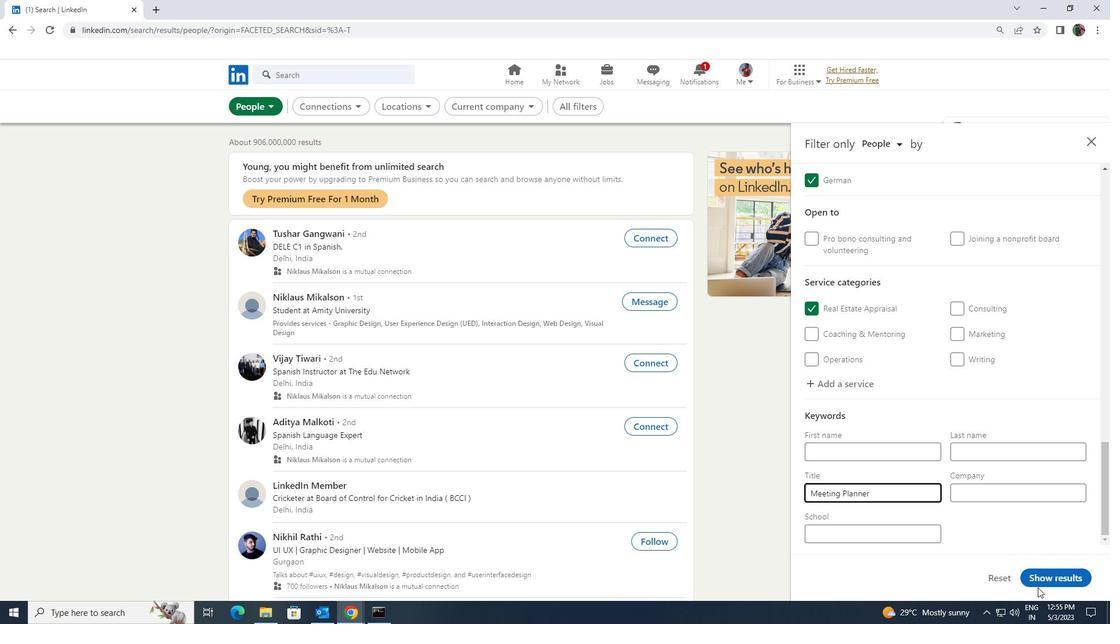 
Action: Mouse pressed left at (1041, 585)
Screenshot: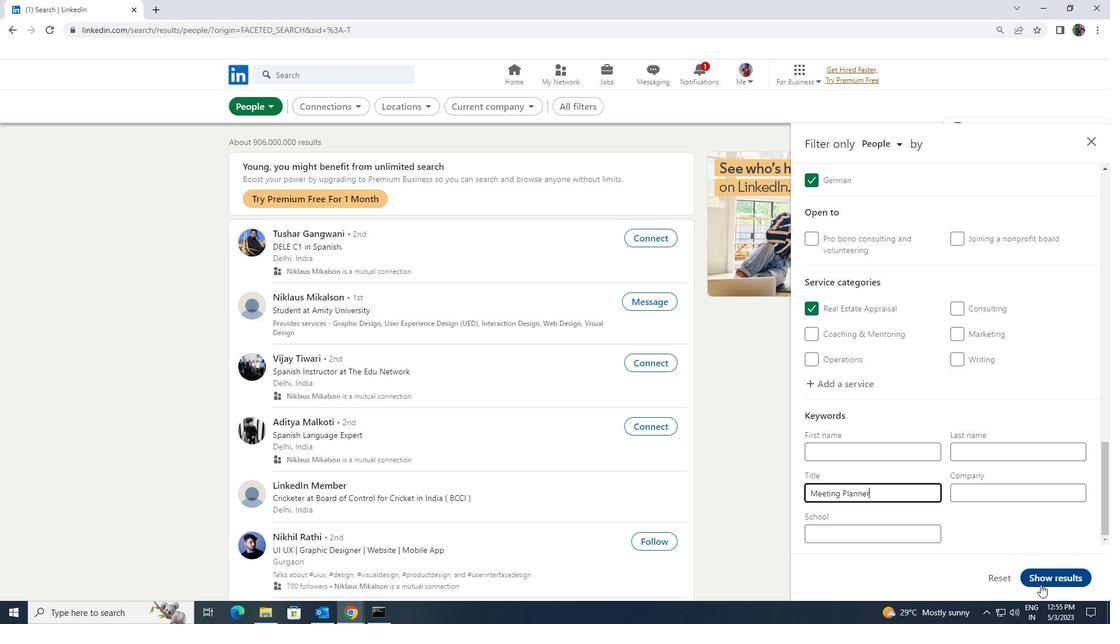 
Action: Mouse moved to (1041, 579)
Screenshot: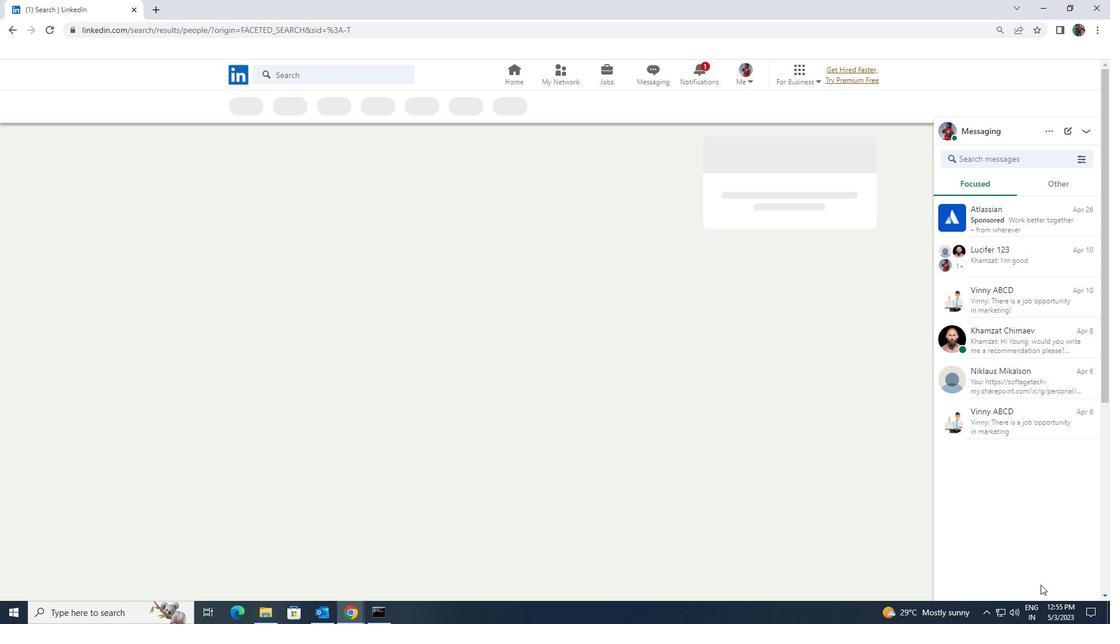 
